 Task: Add Vevan Ched, Plant-Based Cheddar Cheese Slices to the cart.
Action: Mouse moved to (739, 260)
Screenshot: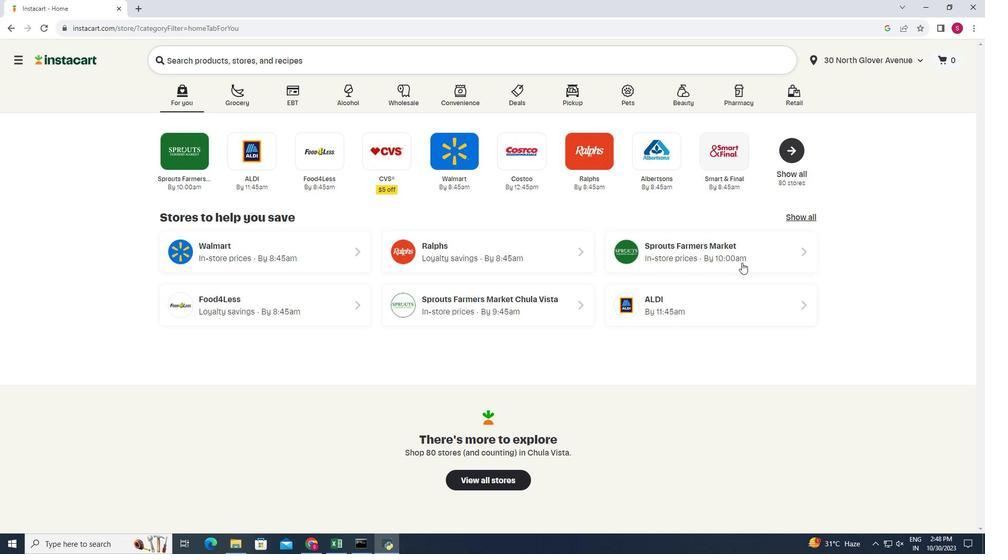 
Action: Mouse pressed left at (739, 260)
Screenshot: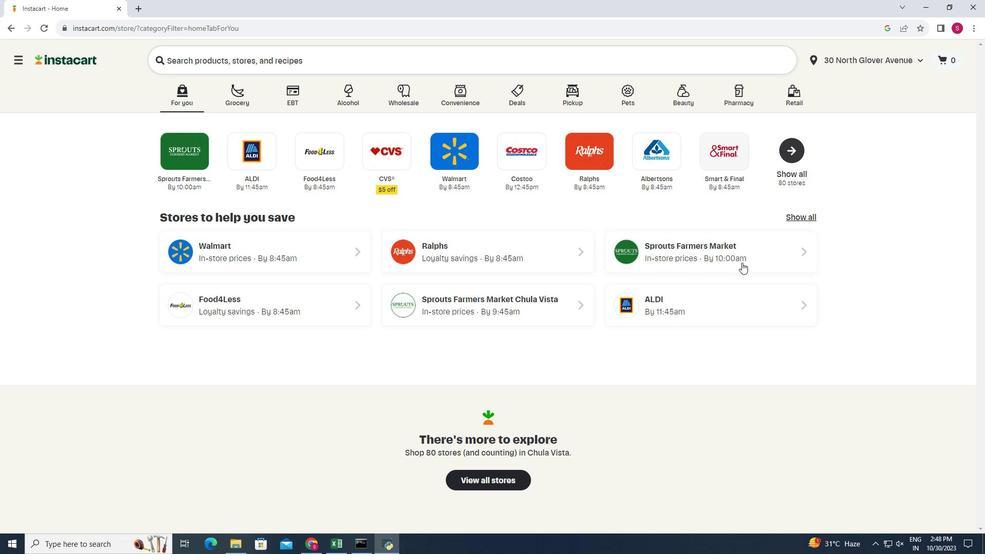 
Action: Mouse moved to (31, 448)
Screenshot: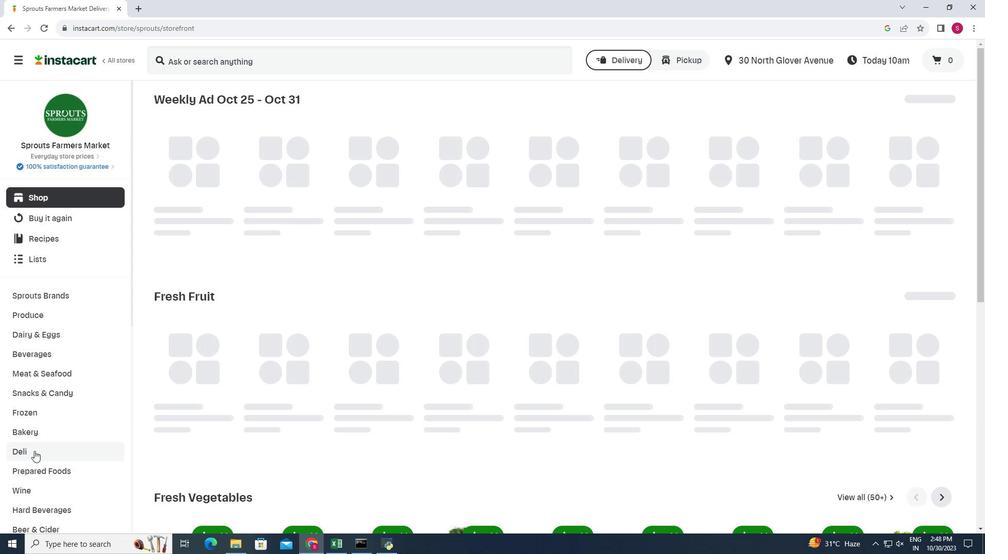 
Action: Mouse pressed left at (31, 448)
Screenshot: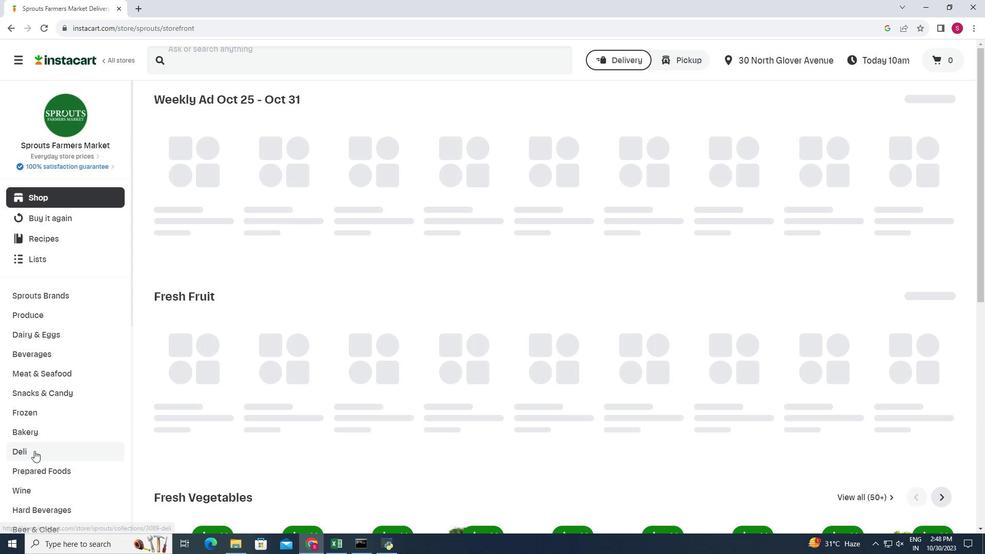 
Action: Mouse moved to (262, 258)
Screenshot: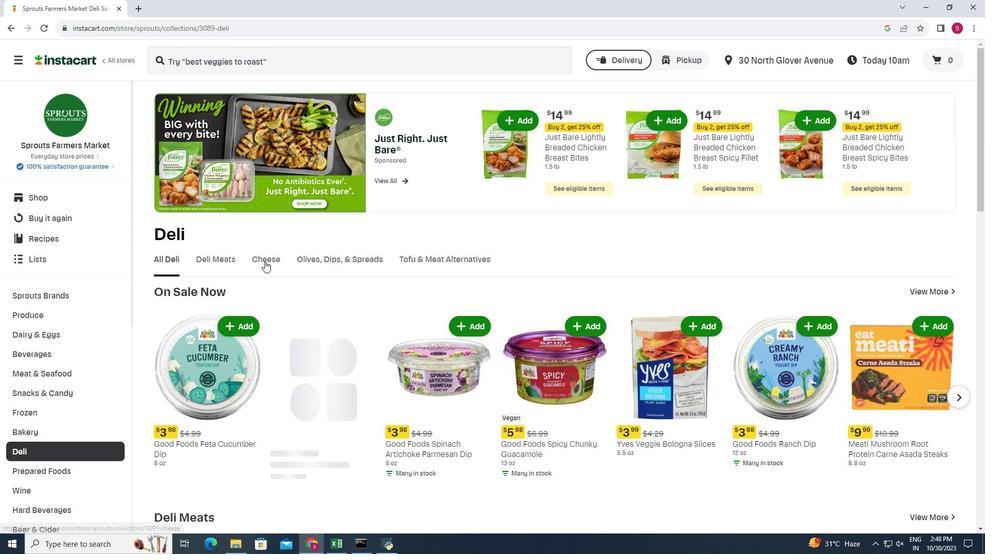 
Action: Mouse pressed left at (262, 258)
Screenshot: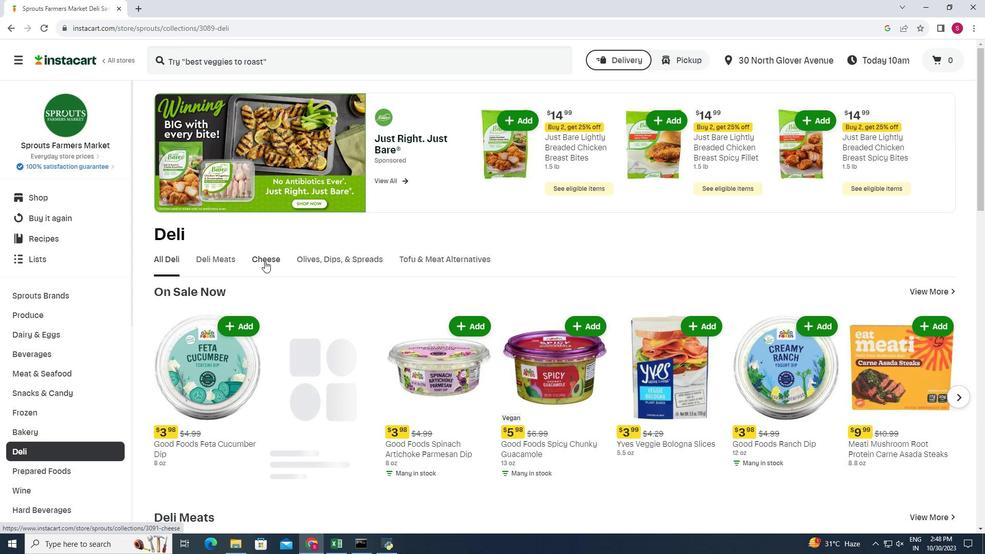 
Action: Mouse moved to (904, 281)
Screenshot: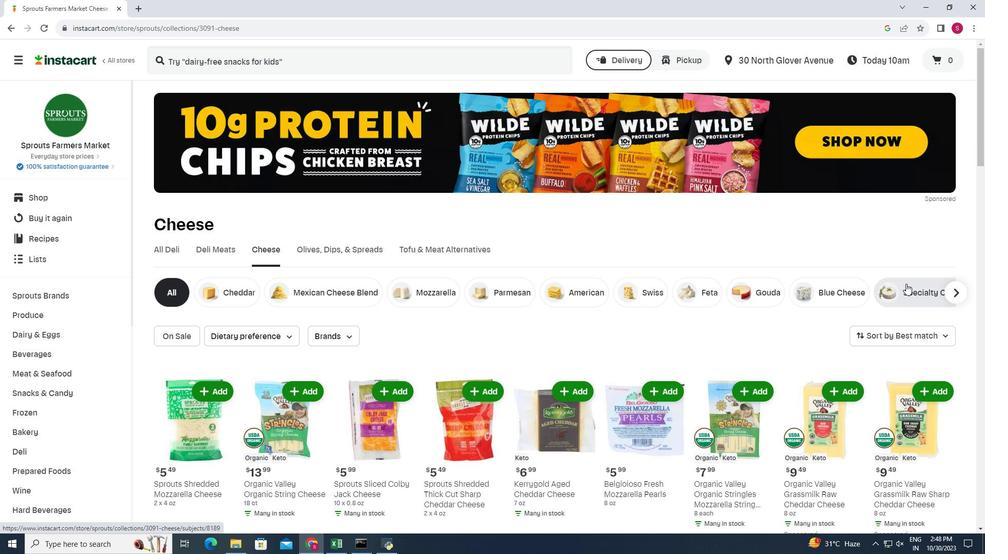 
Action: Mouse pressed left at (904, 281)
Screenshot: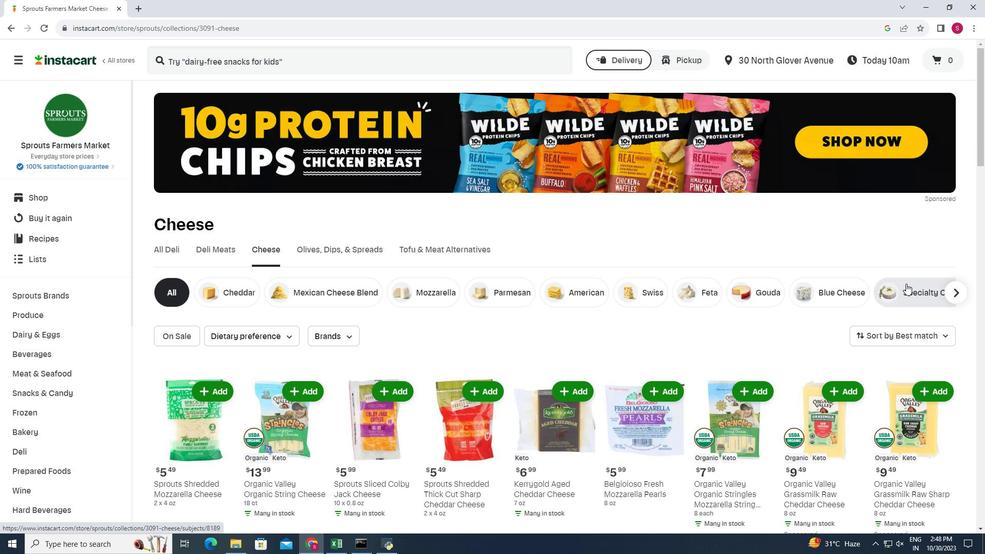 
Action: Mouse moved to (749, 370)
Screenshot: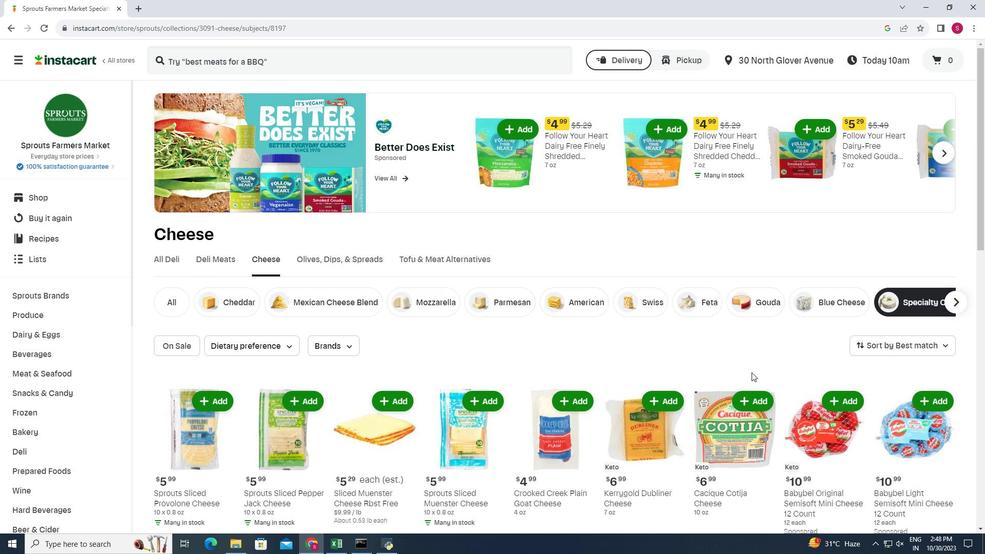 
Action: Mouse scrolled (749, 369) with delta (0, 0)
Screenshot: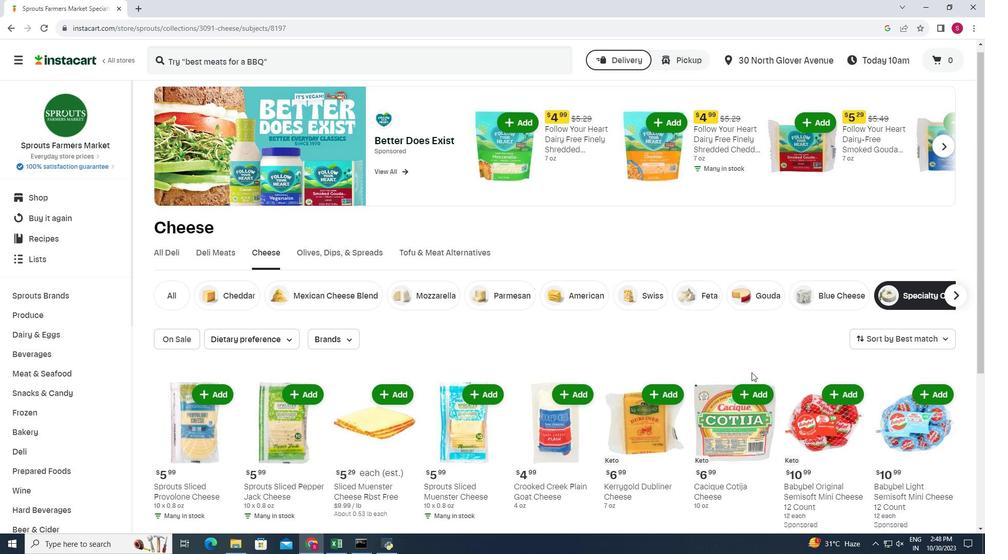 
Action: Mouse scrolled (749, 369) with delta (0, 0)
Screenshot: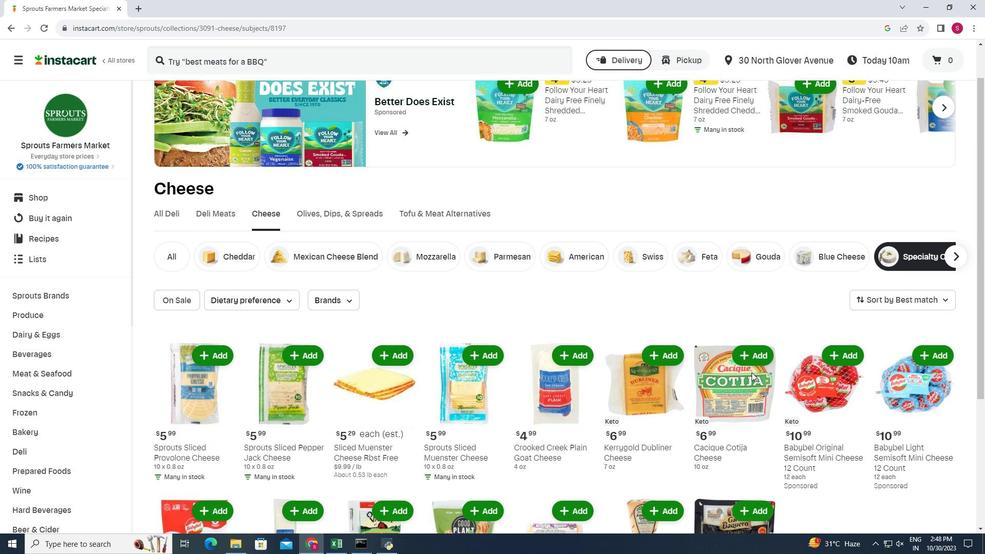 
Action: Mouse scrolled (749, 369) with delta (0, 0)
Screenshot: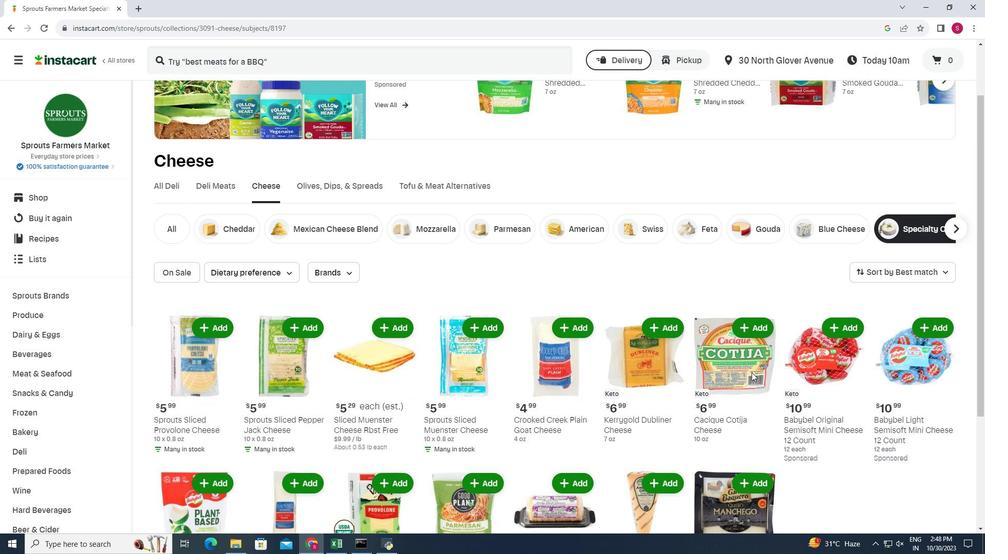 
Action: Mouse moved to (916, 344)
Screenshot: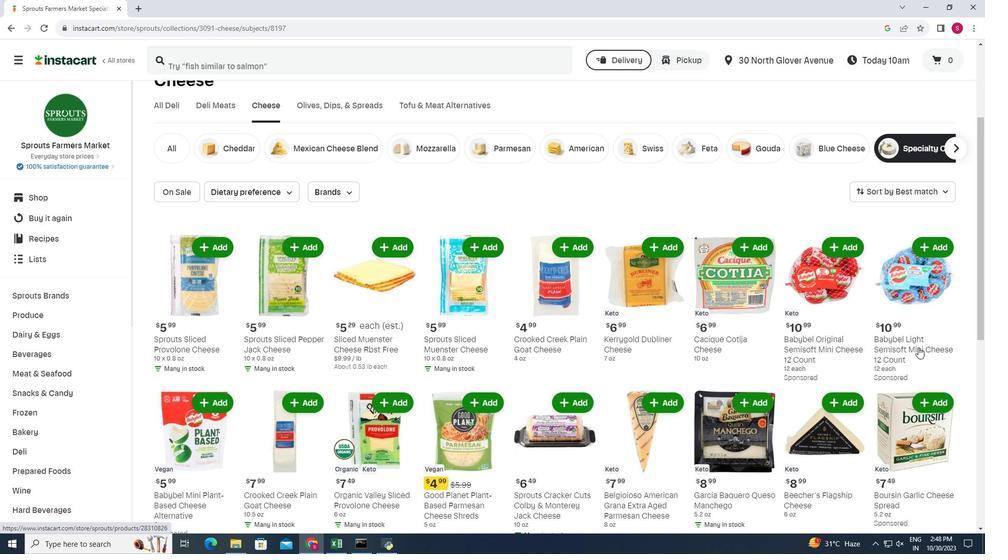 
Action: Mouse scrolled (916, 344) with delta (0, 0)
Screenshot: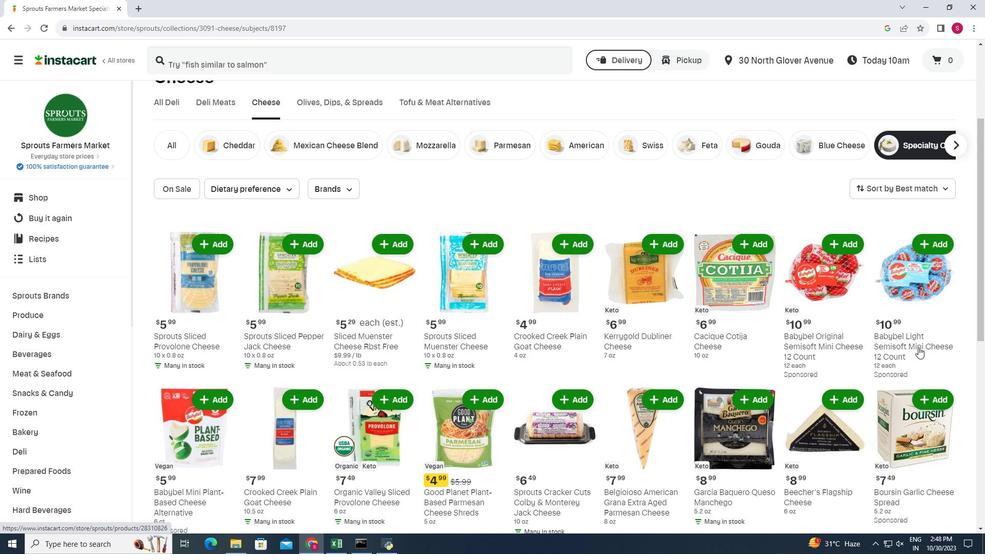 
Action: Mouse scrolled (916, 344) with delta (0, 0)
Screenshot: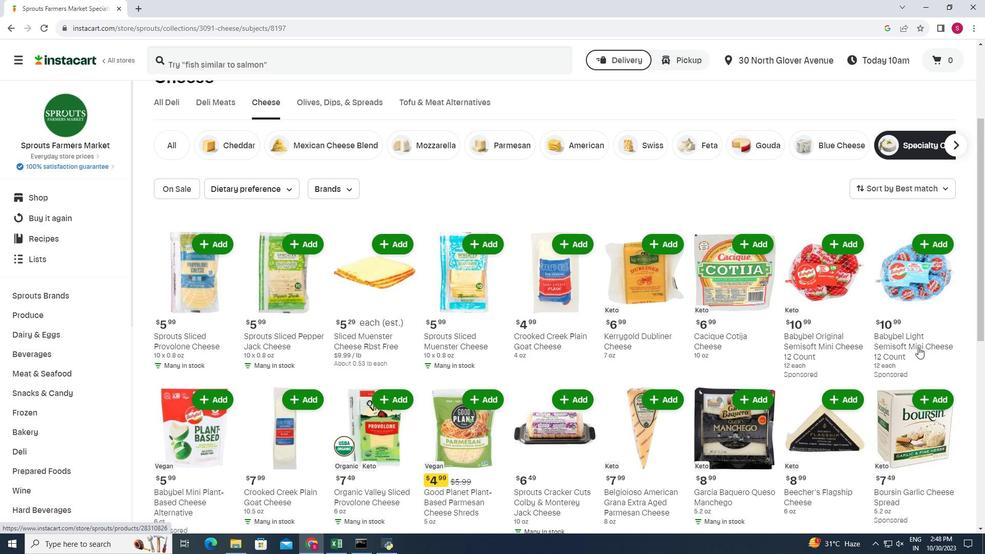 
Action: Mouse scrolled (916, 344) with delta (0, 0)
Screenshot: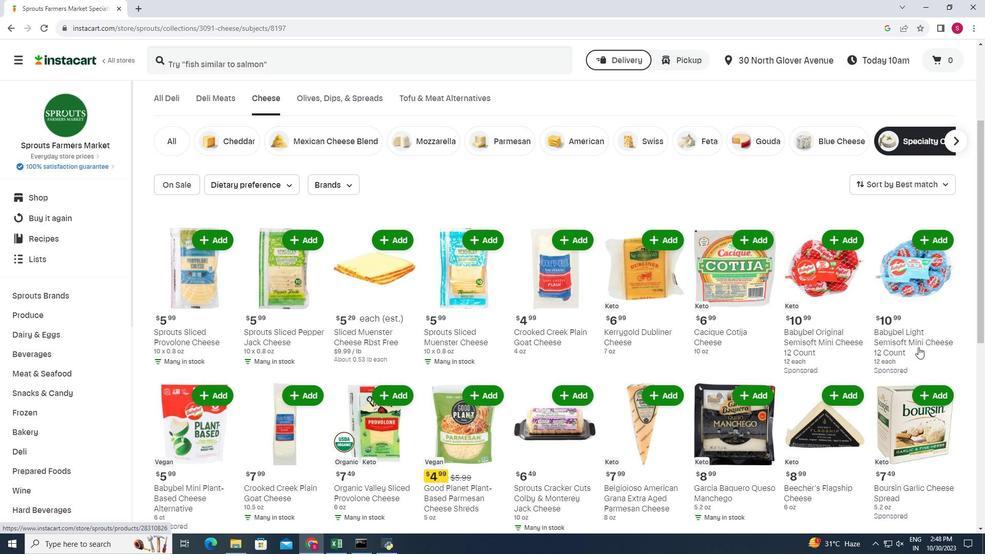 
Action: Mouse moved to (194, 329)
Screenshot: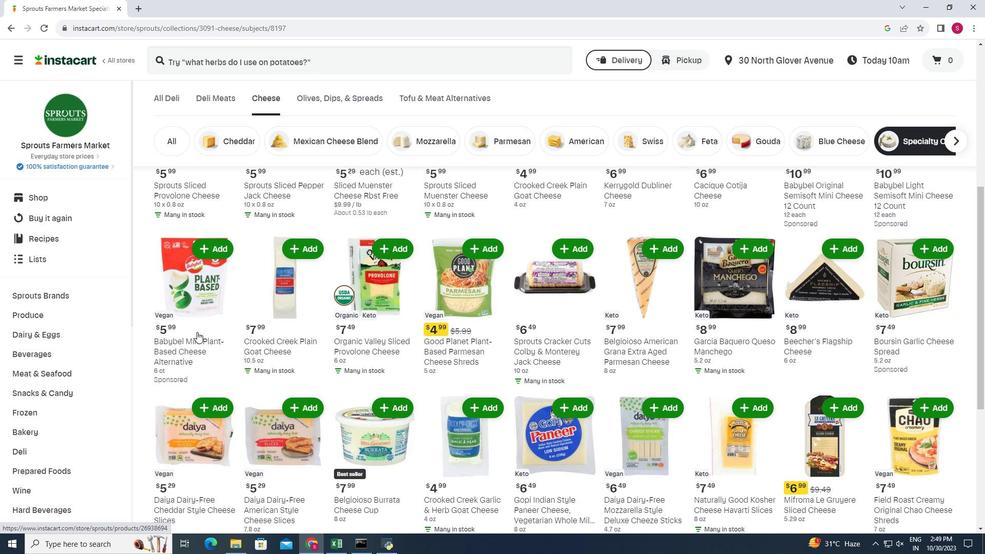 
Action: Mouse scrolled (194, 329) with delta (0, 0)
Screenshot: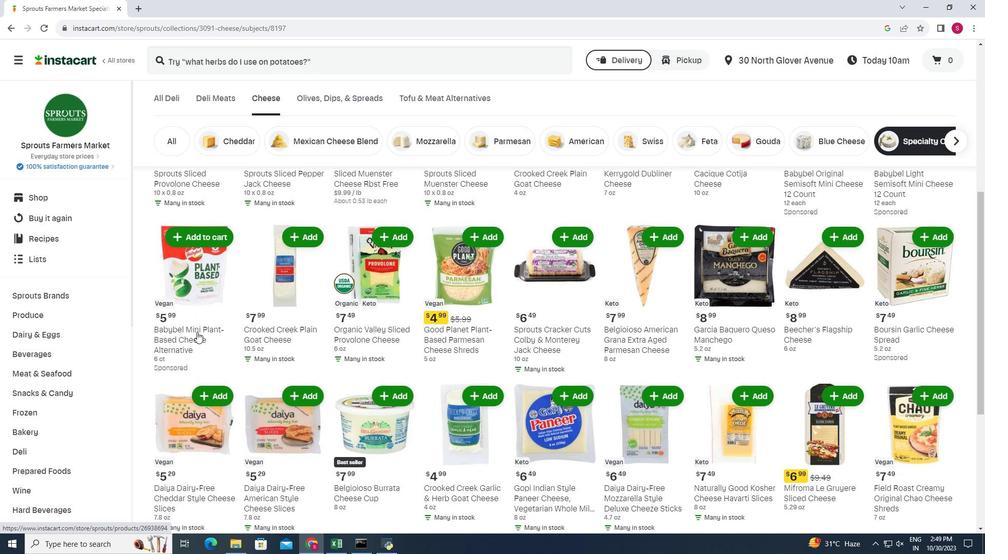 
Action: Mouse scrolled (194, 329) with delta (0, 0)
Screenshot: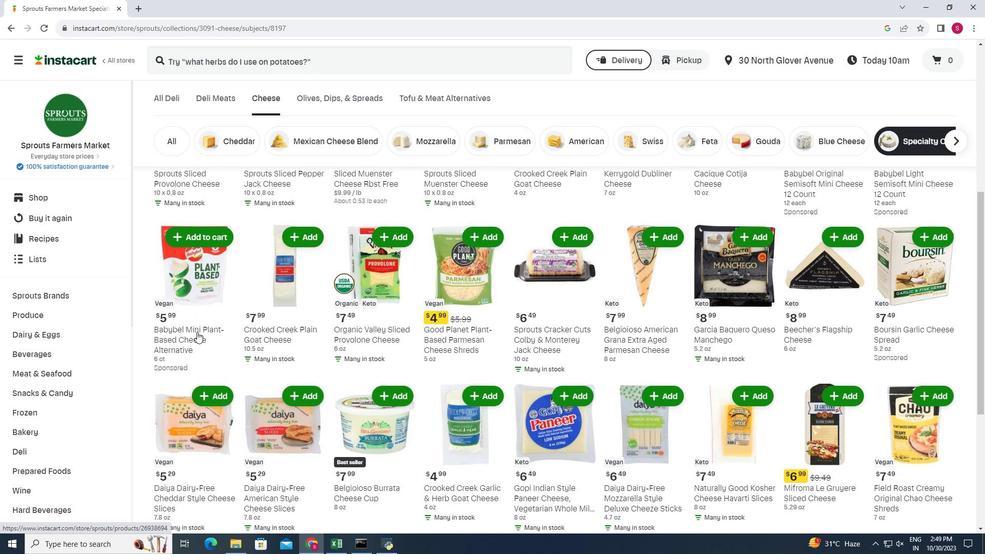 
Action: Mouse scrolled (194, 329) with delta (0, 0)
Screenshot: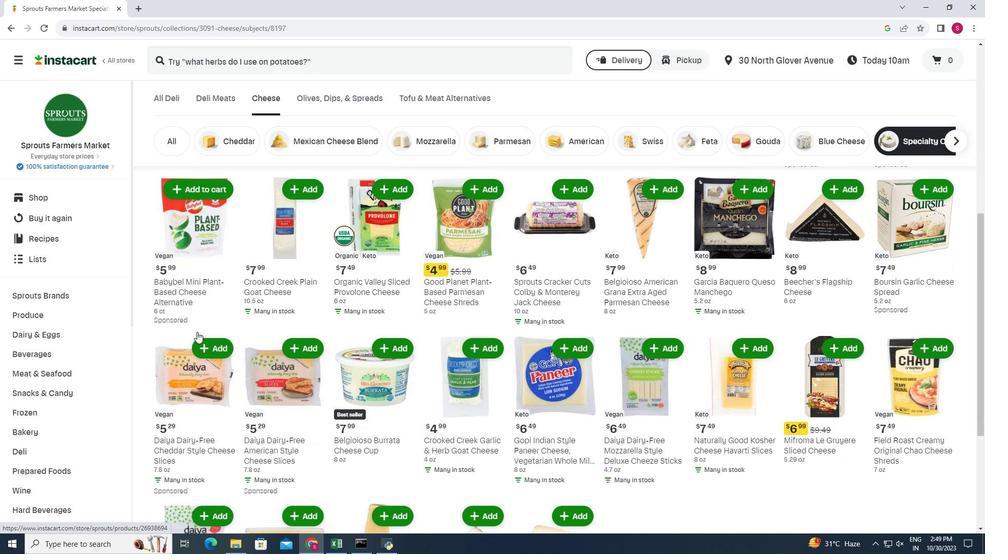 
Action: Mouse moved to (915, 355)
Screenshot: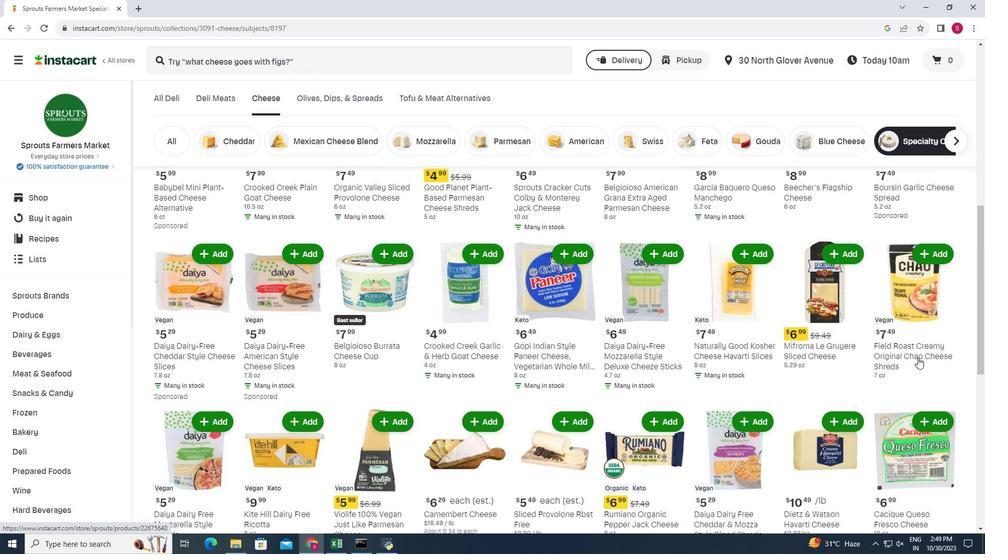 
Action: Mouse scrolled (915, 354) with delta (0, 0)
Screenshot: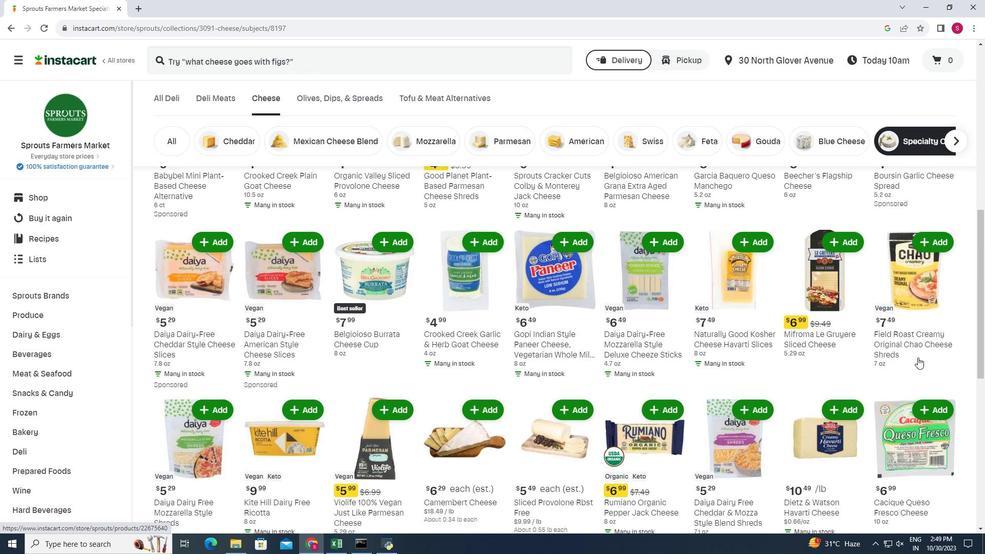 
Action: Mouse moved to (915, 355)
Screenshot: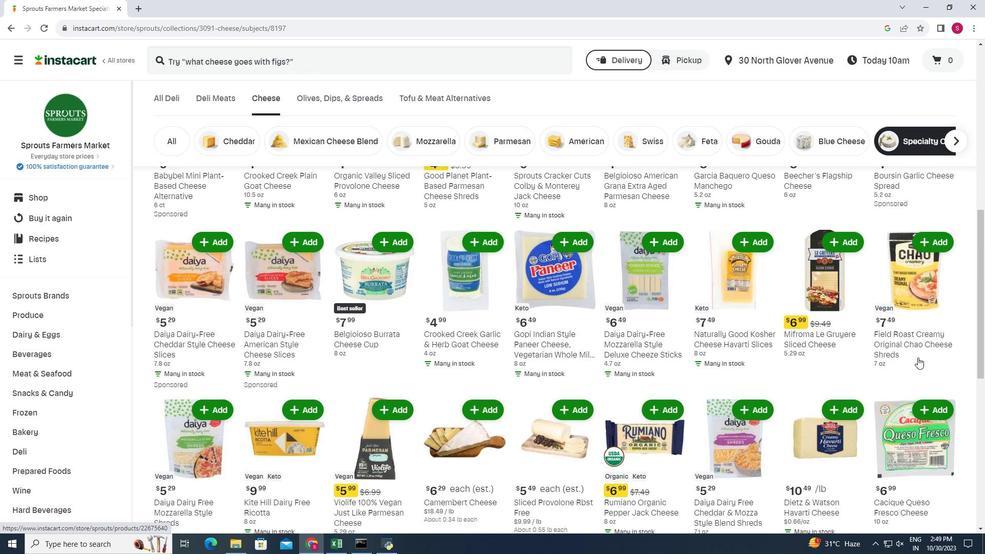 
Action: Mouse scrolled (915, 354) with delta (0, 0)
Screenshot: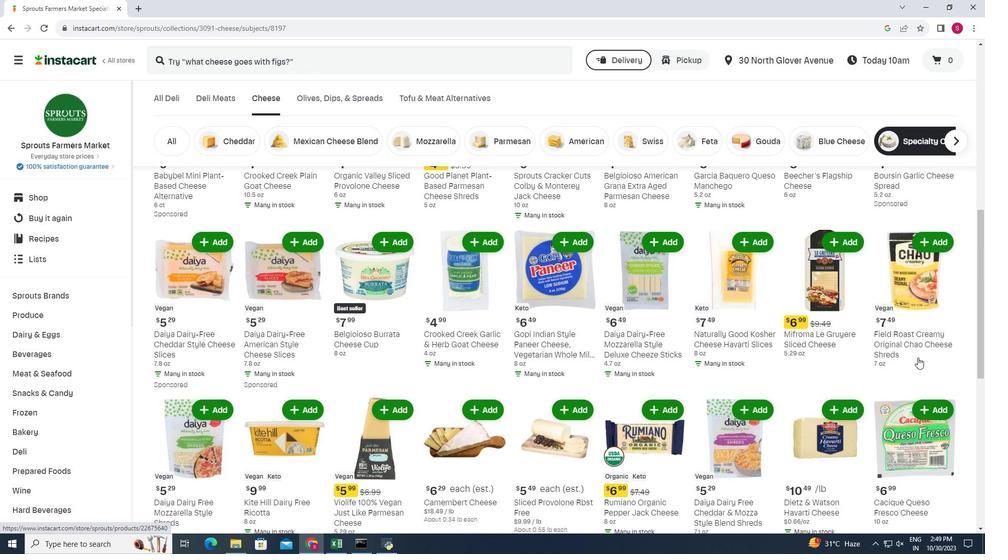 
Action: Mouse moved to (196, 388)
Screenshot: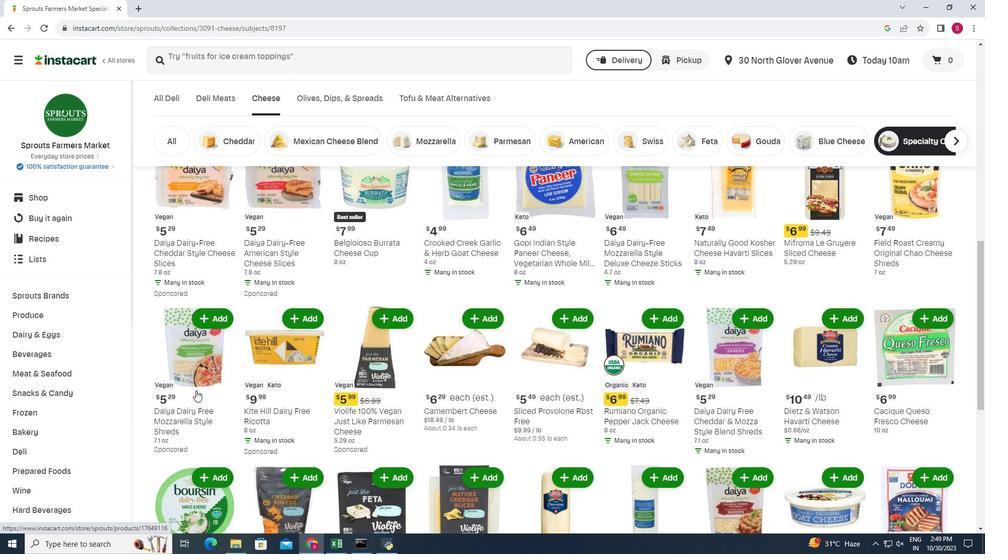 
Action: Mouse scrolled (196, 387) with delta (0, 0)
Screenshot: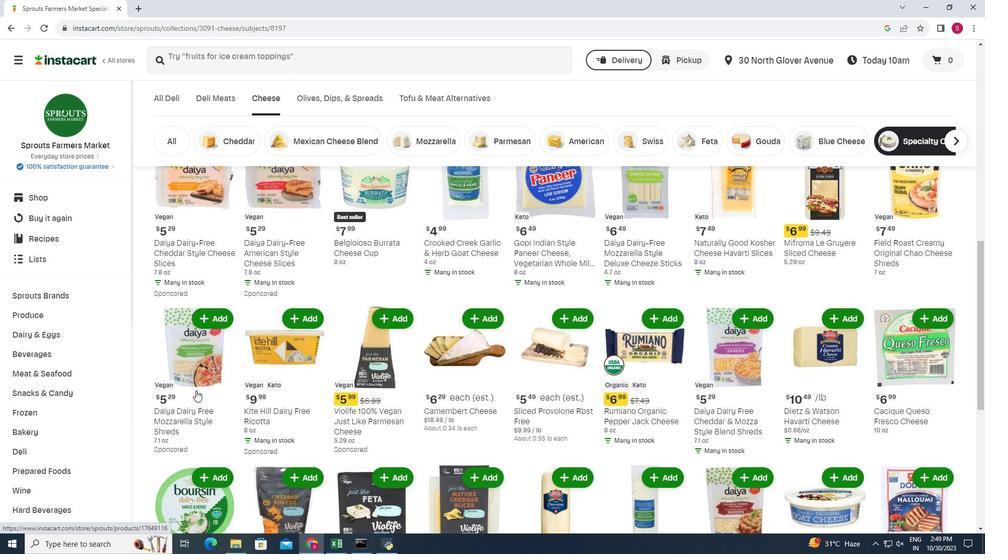 
Action: Mouse moved to (193, 388)
Screenshot: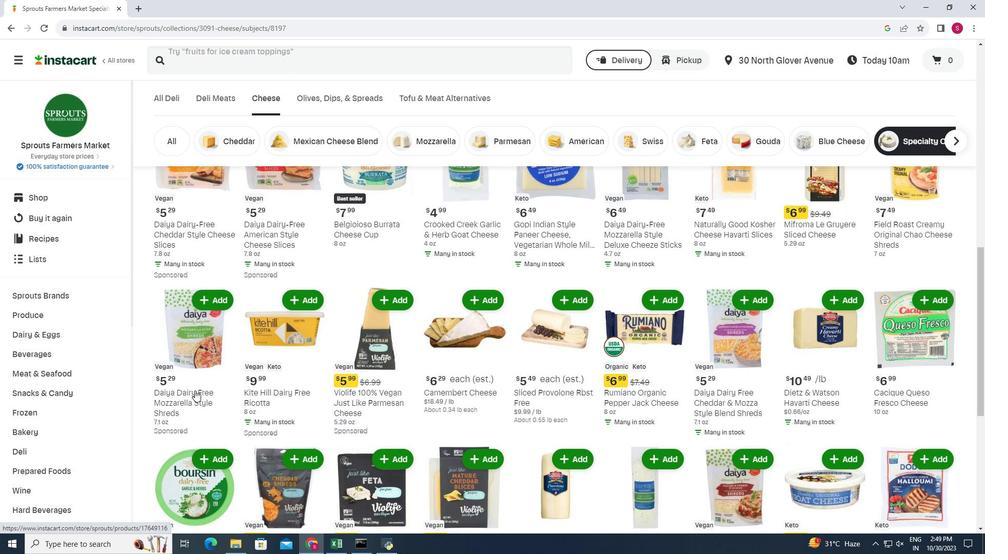 
Action: Mouse scrolled (193, 387) with delta (0, 0)
Screenshot: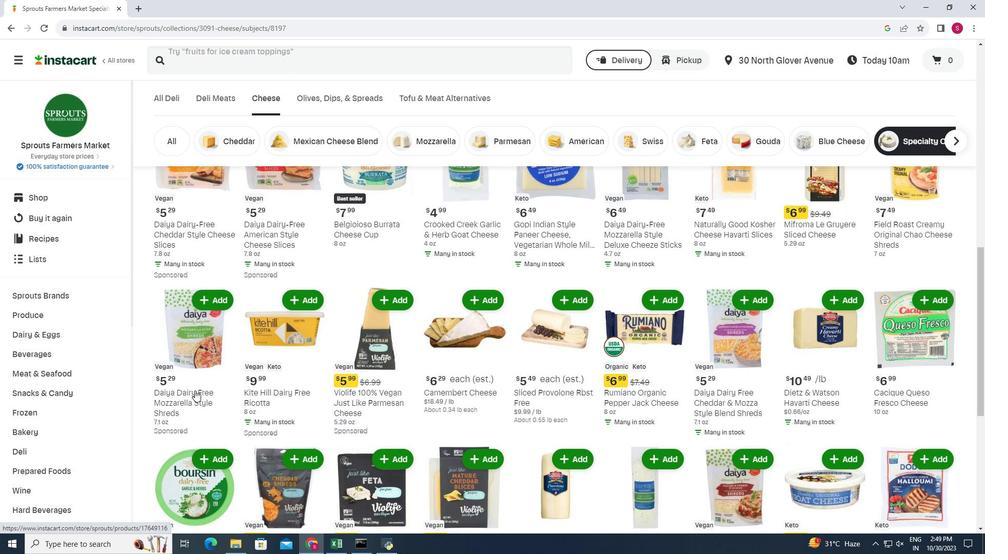
Action: Mouse moved to (192, 388)
Screenshot: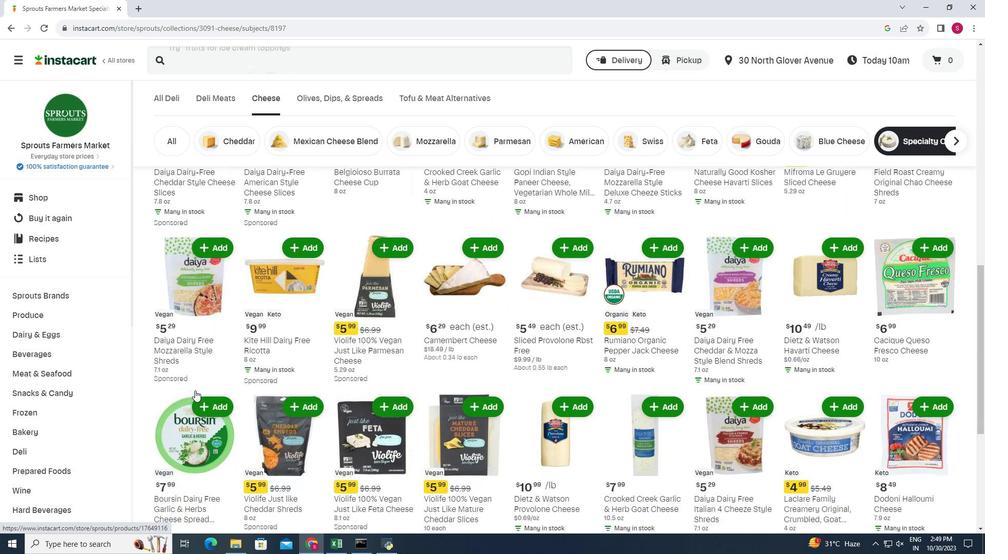 
Action: Mouse scrolled (192, 387) with delta (0, 0)
Screenshot: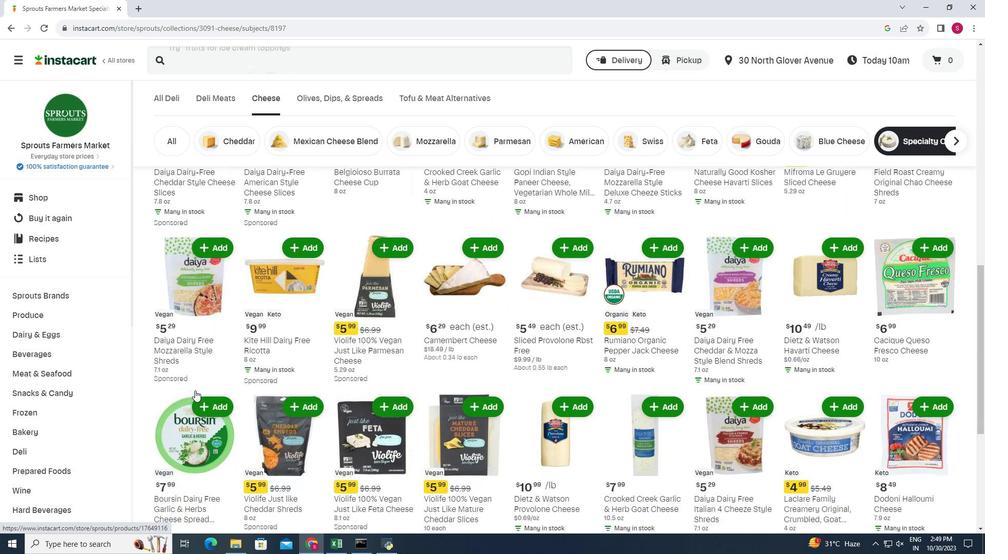 
Action: Mouse scrolled (192, 387) with delta (0, 0)
Screenshot: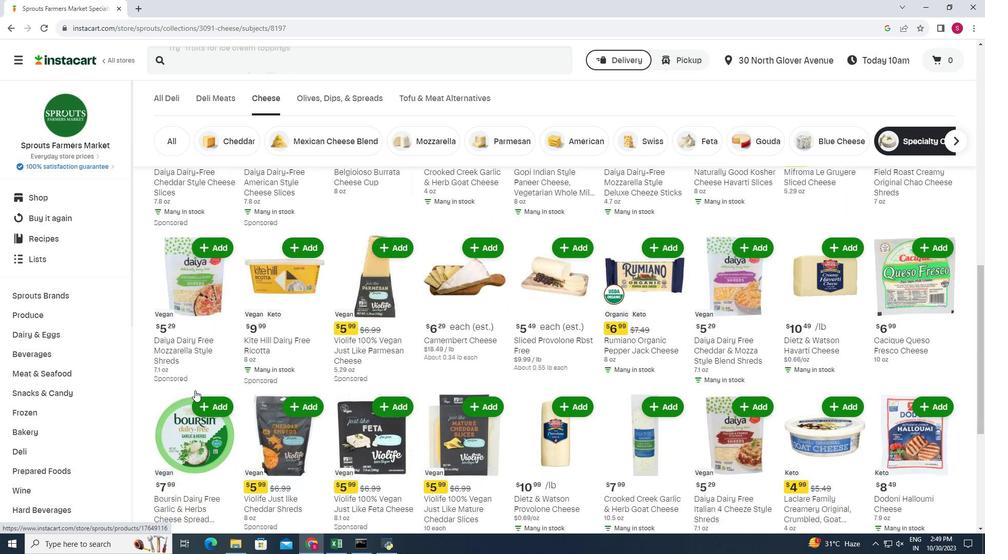 
Action: Mouse moved to (865, 372)
Screenshot: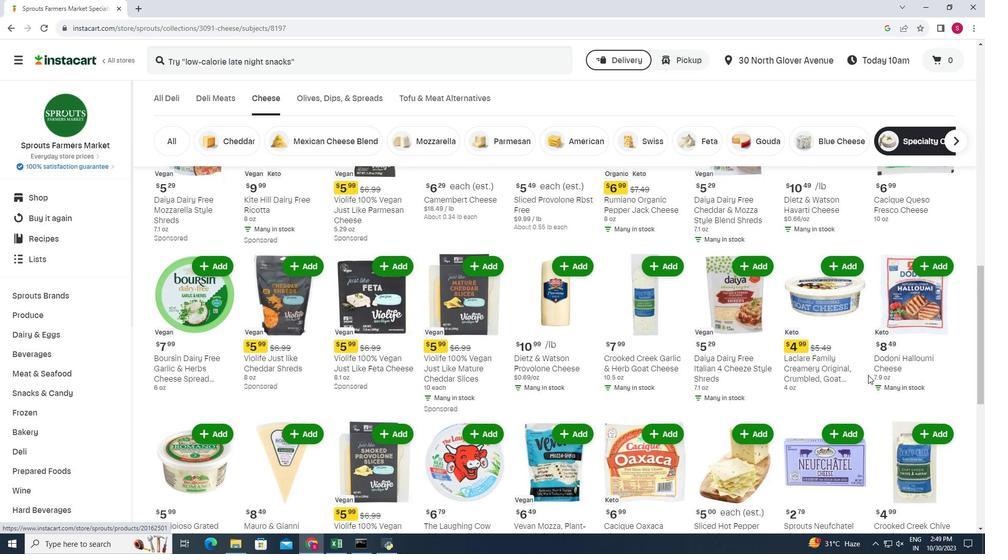 
Action: Mouse scrolled (865, 372) with delta (0, 0)
Screenshot: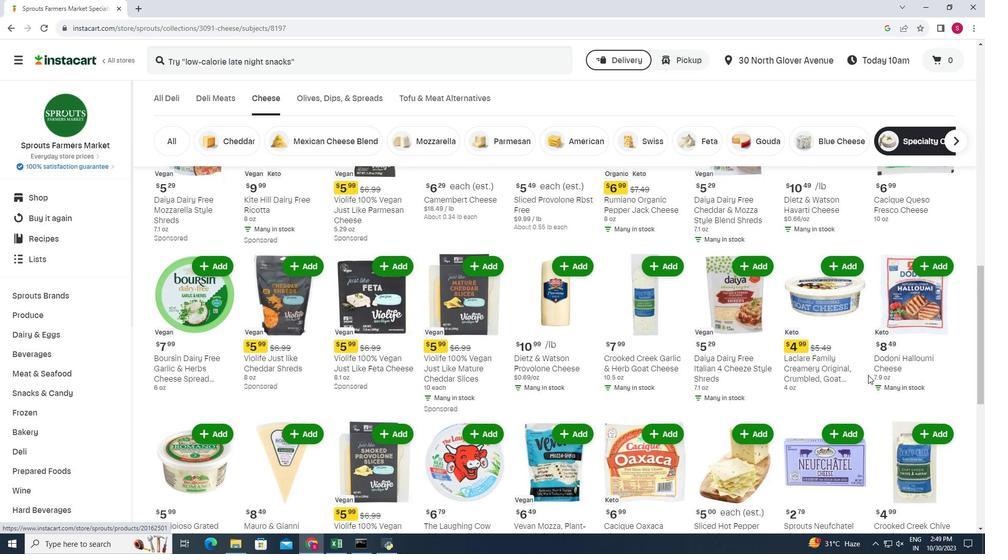 
Action: Mouse moved to (208, 437)
Screenshot: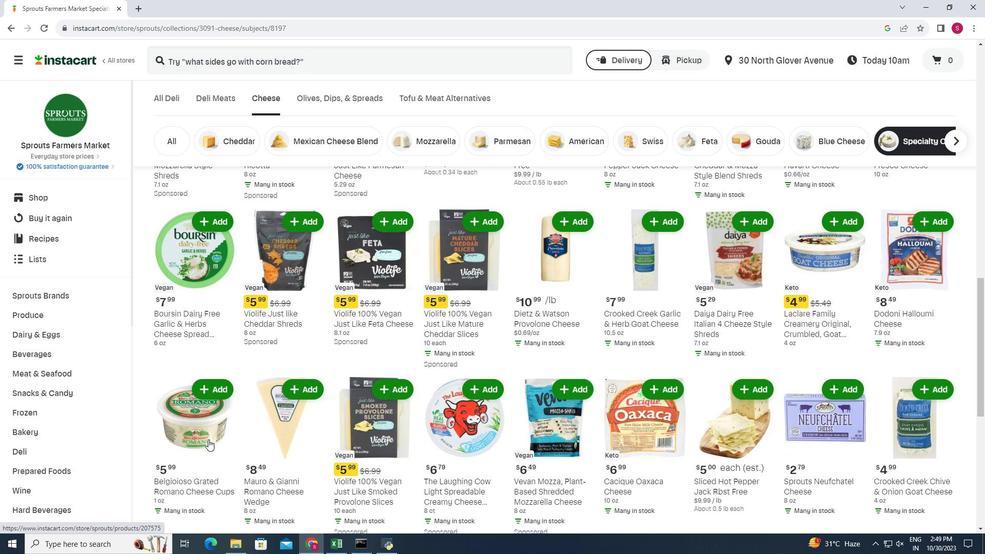 
Action: Mouse scrolled (208, 436) with delta (0, 0)
Screenshot: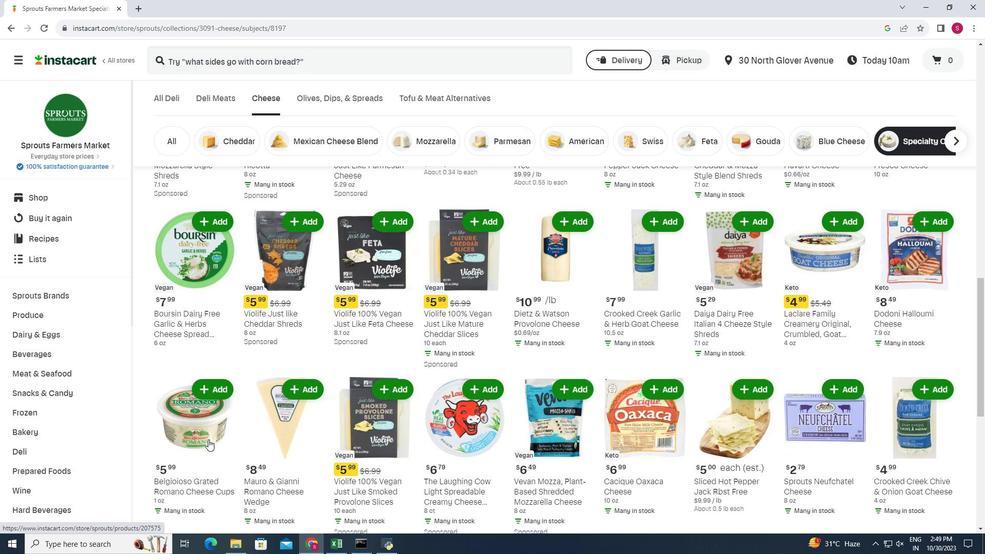 
Action: Mouse moved to (201, 435)
Screenshot: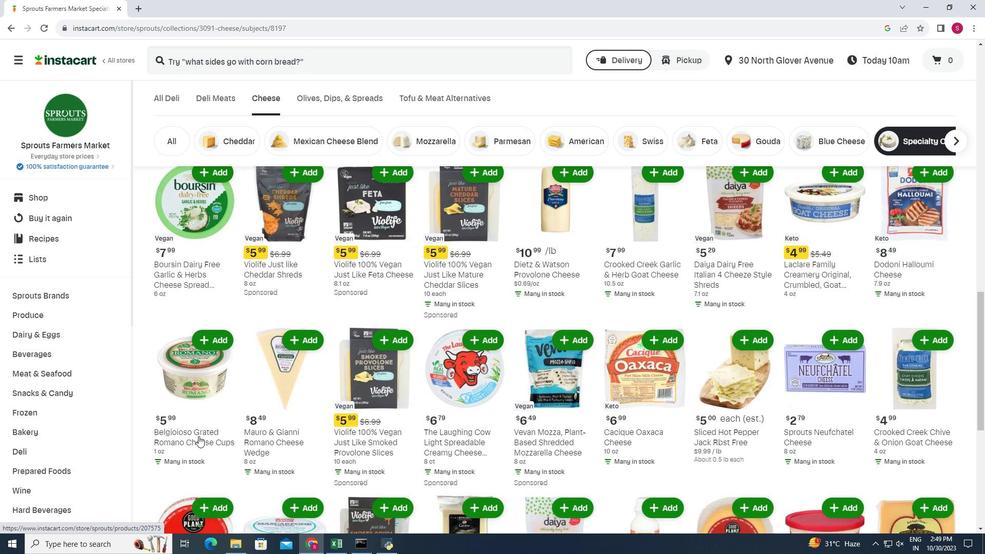 
Action: Mouse scrolled (201, 435) with delta (0, 0)
Screenshot: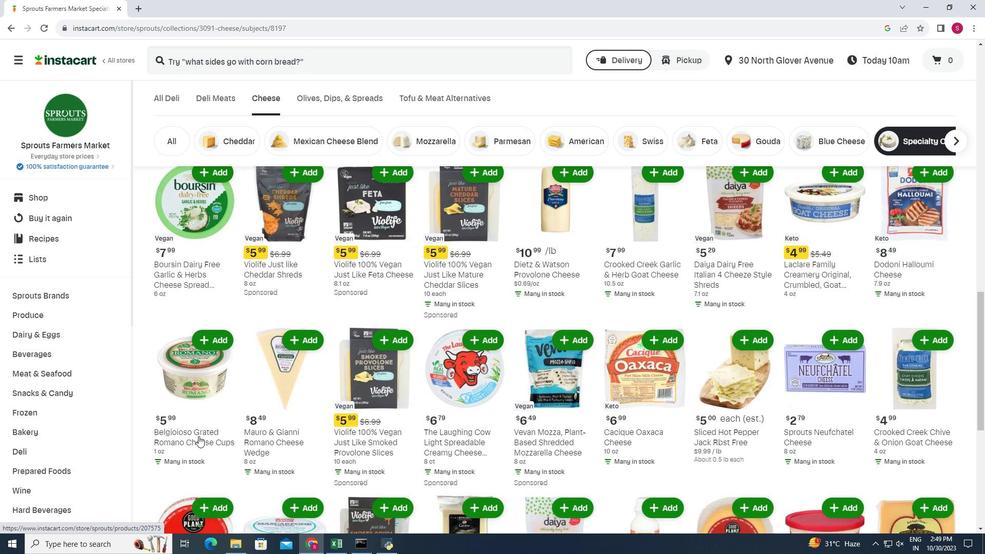 
Action: Mouse moved to (198, 434)
Screenshot: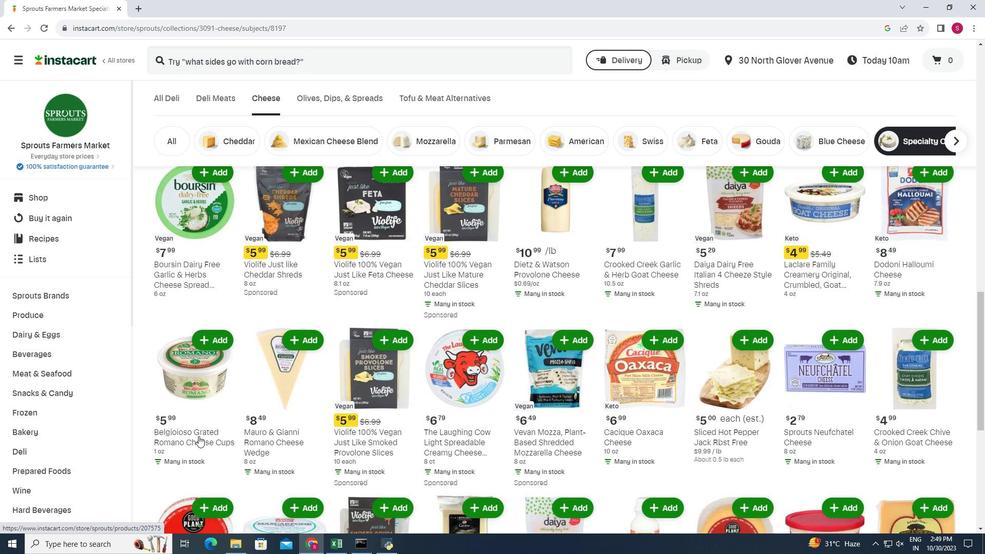 
Action: Mouse scrolled (198, 433) with delta (0, 0)
Screenshot: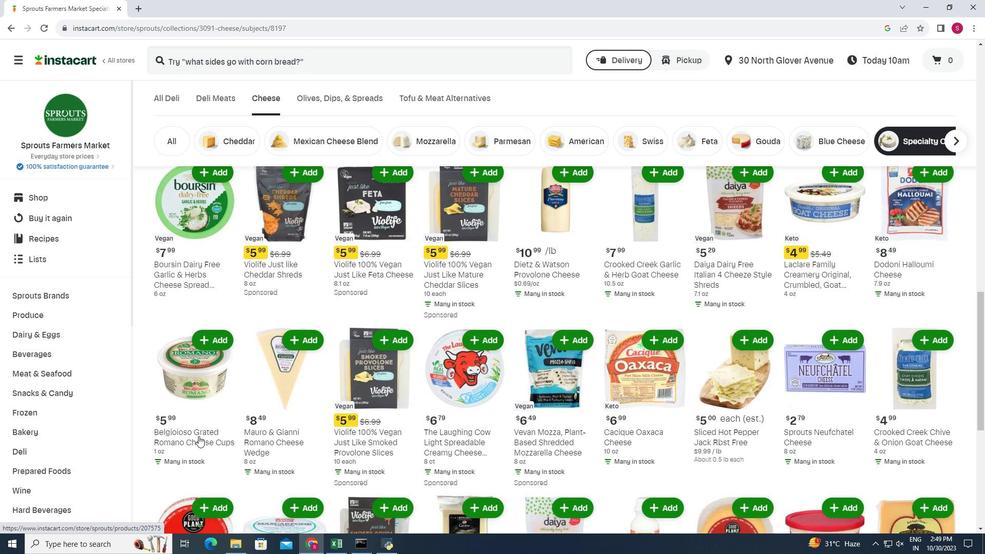 
Action: Mouse moved to (196, 433)
Screenshot: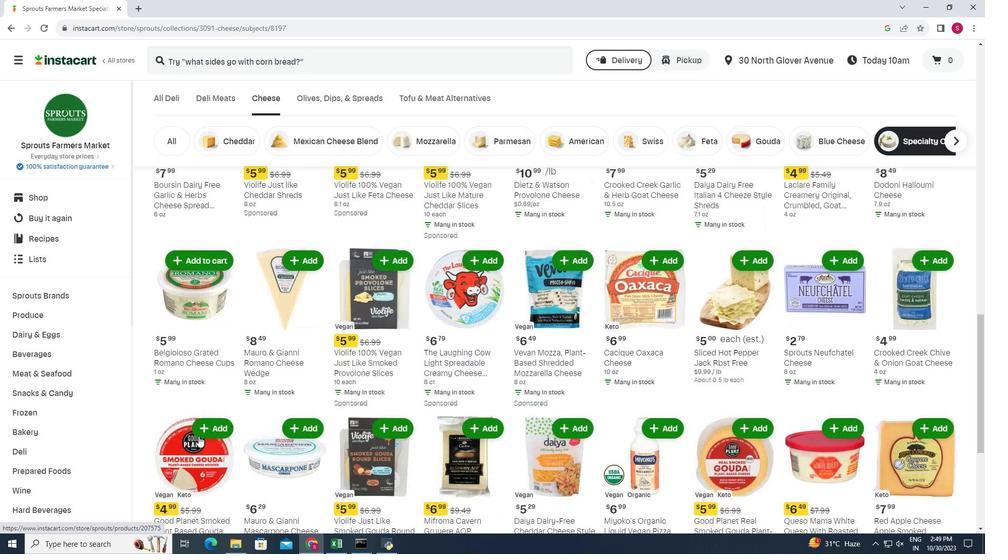 
Action: Mouse scrolled (196, 433) with delta (0, 0)
Screenshot: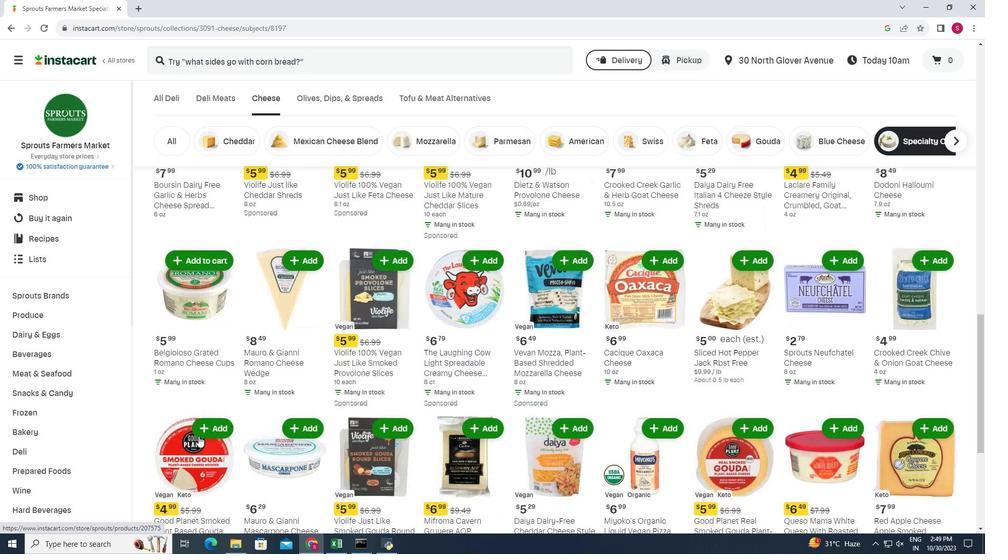 
Action: Mouse moved to (945, 418)
Screenshot: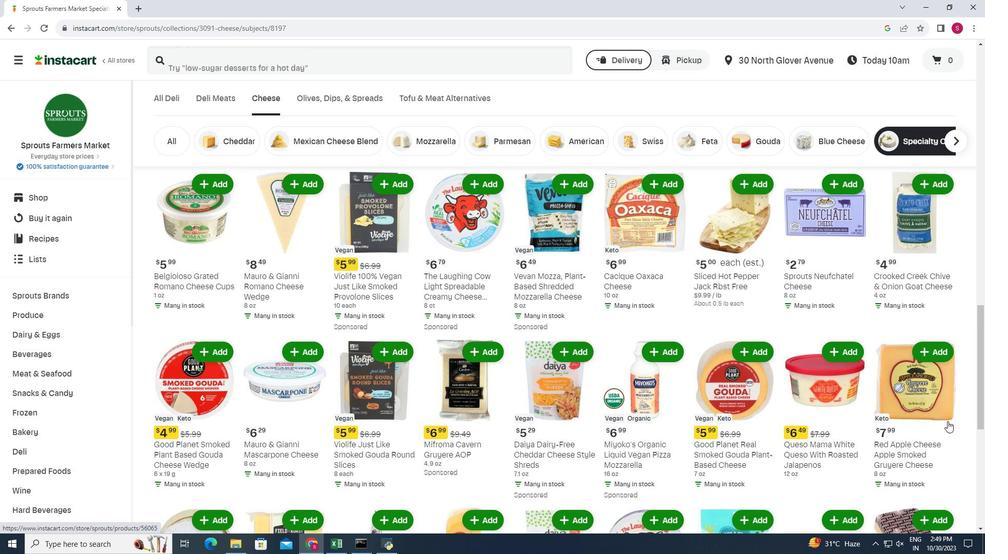 
Action: Mouse scrolled (945, 418) with delta (0, 0)
Screenshot: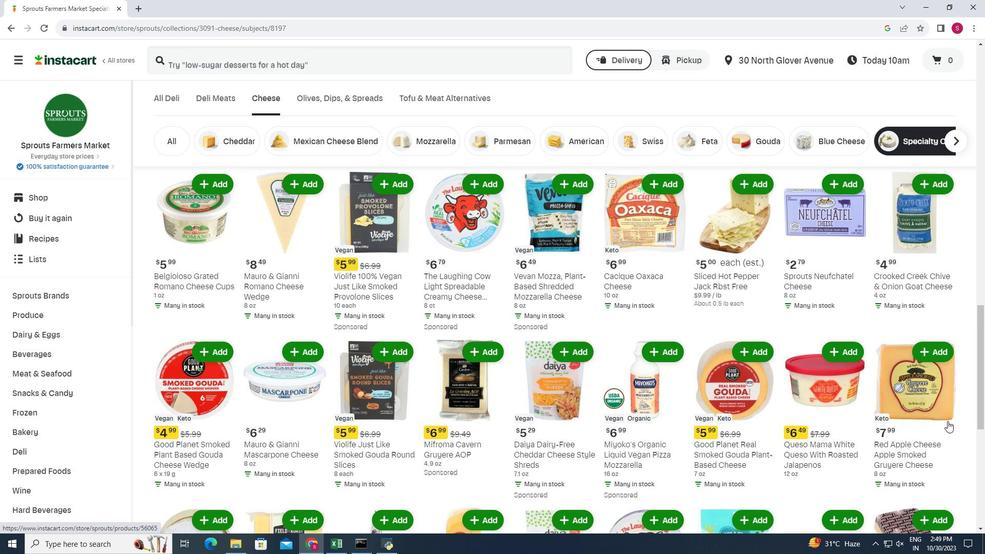 
Action: Mouse scrolled (945, 418) with delta (0, 0)
Screenshot: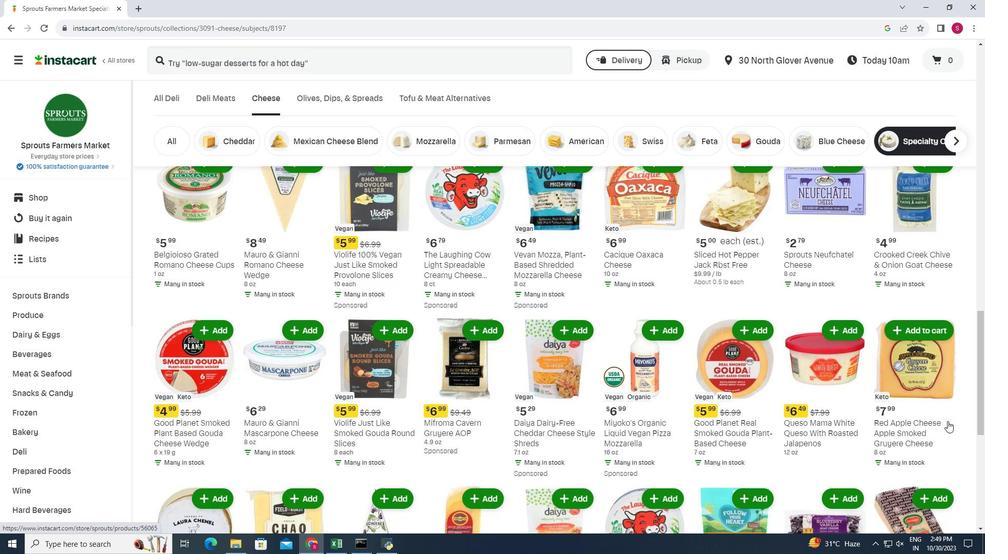 
Action: Mouse scrolled (945, 418) with delta (0, 0)
Screenshot: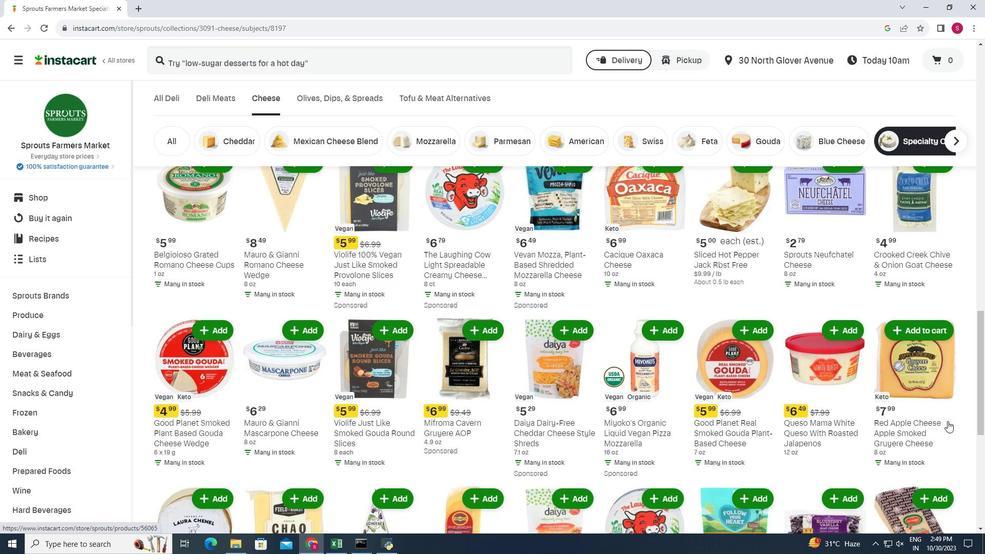 
Action: Mouse moved to (190, 425)
Screenshot: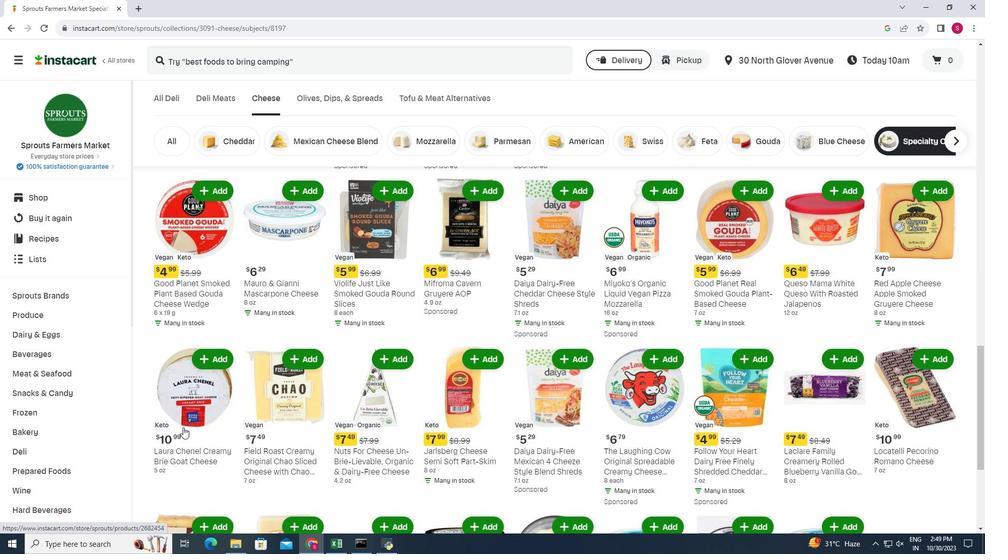 
Action: Mouse scrolled (190, 424) with delta (0, 0)
Screenshot: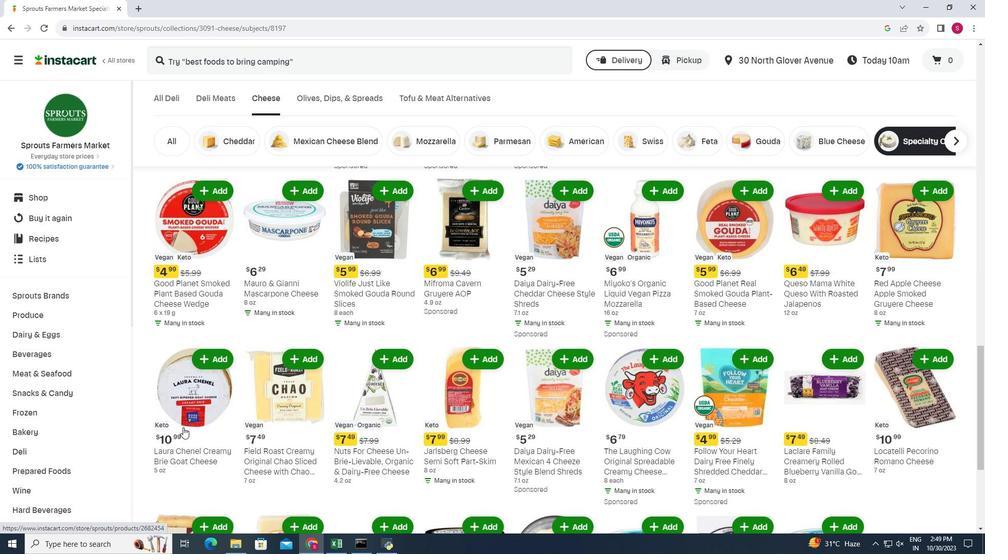 
Action: Mouse moved to (181, 425)
Screenshot: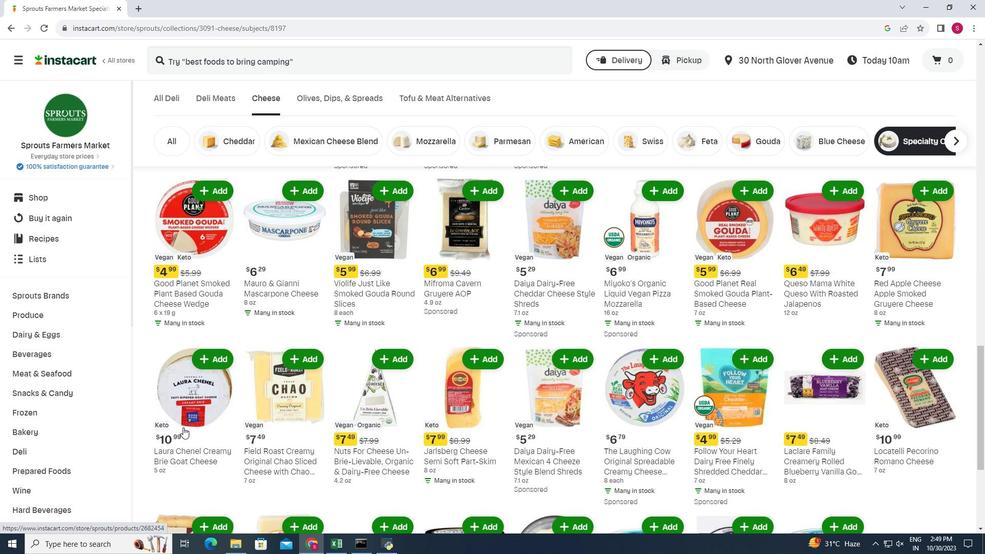 
Action: Mouse scrolled (181, 424) with delta (0, 0)
Screenshot: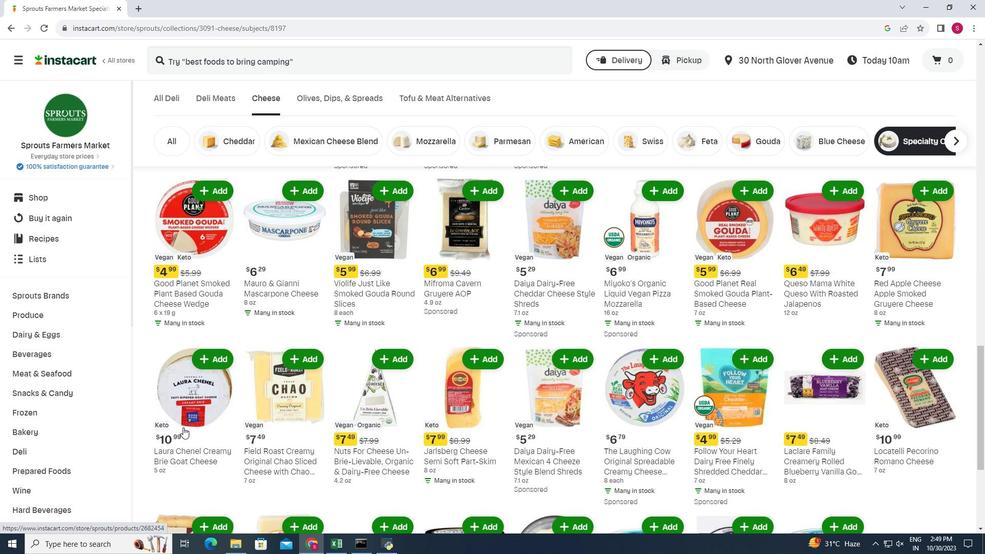 
Action: Mouse moved to (180, 425)
Screenshot: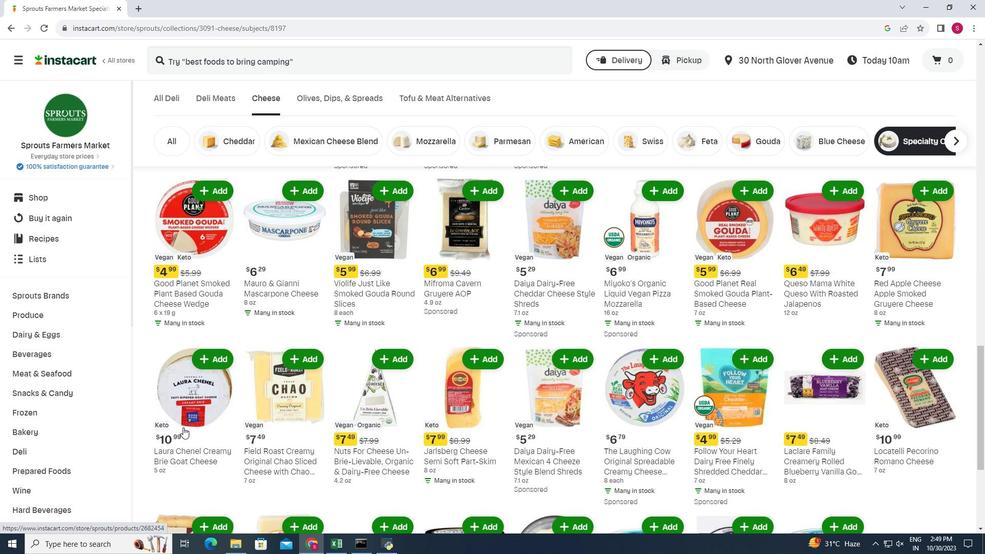 
Action: Mouse scrolled (180, 424) with delta (0, 0)
Screenshot: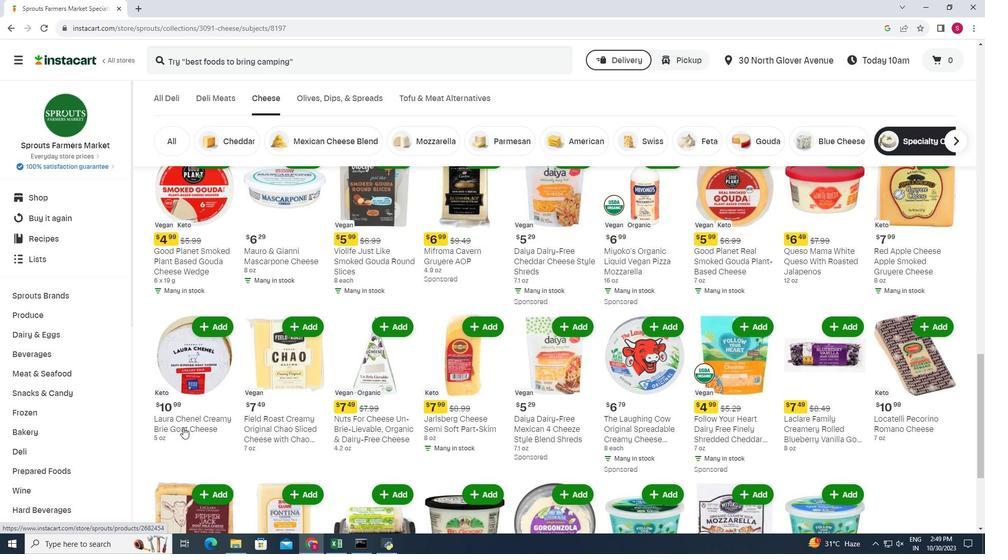 
Action: Mouse scrolled (180, 424) with delta (0, 0)
Screenshot: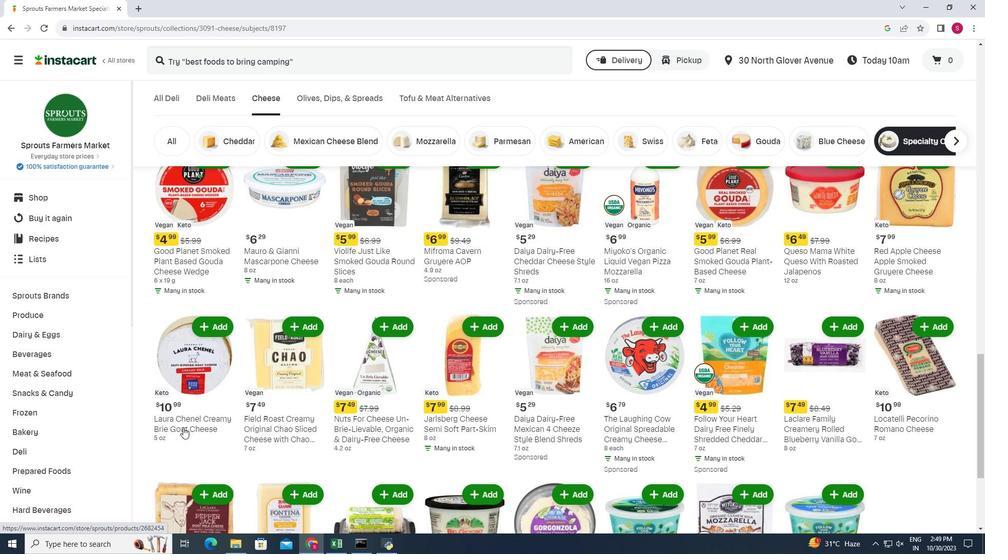 
Action: Mouse moved to (901, 431)
Screenshot: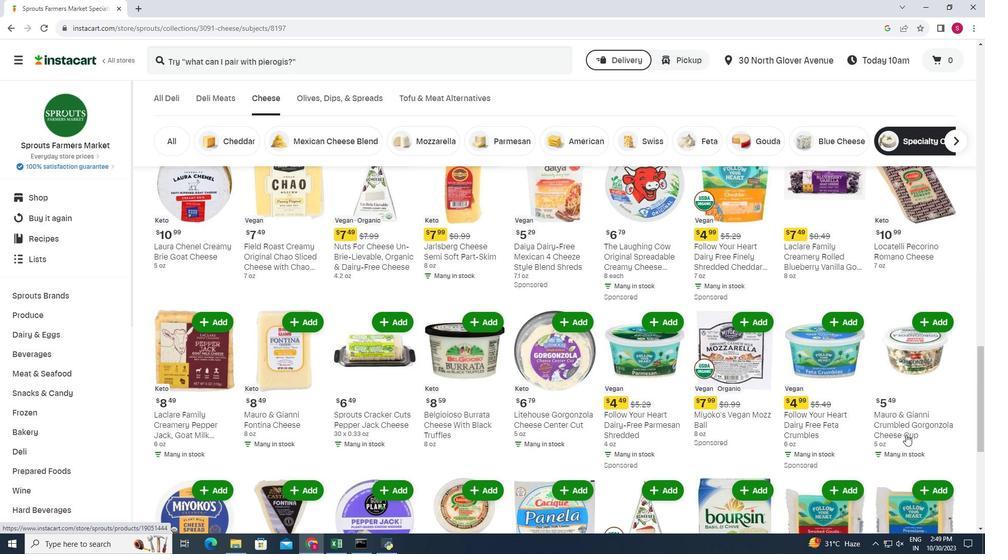 
Action: Mouse scrolled (901, 430) with delta (0, 0)
Screenshot: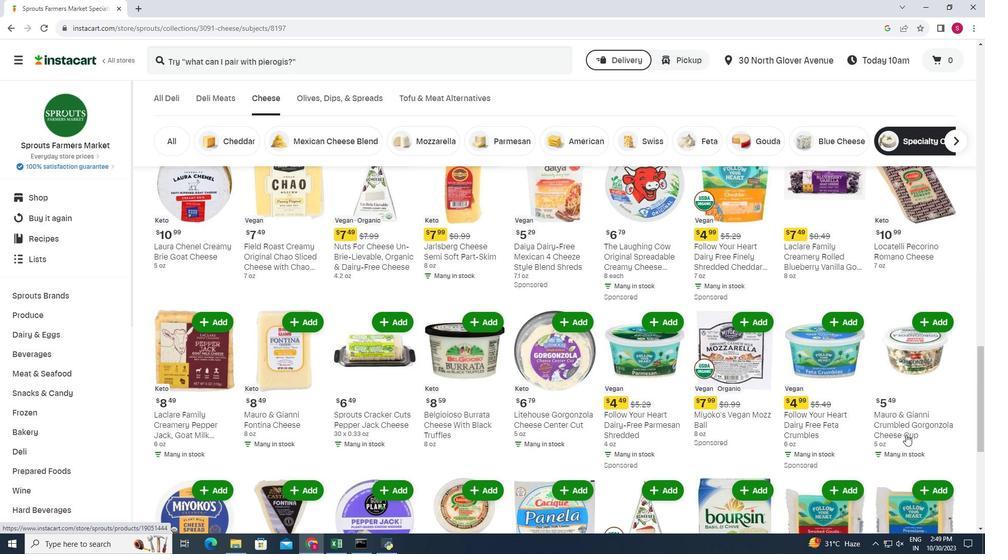 
Action: Mouse moved to (904, 432)
Screenshot: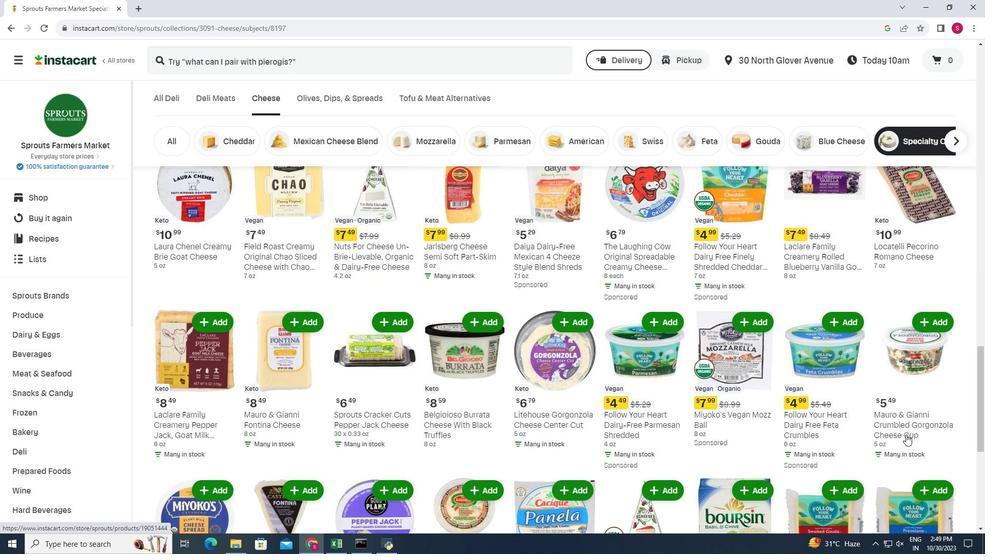 
Action: Mouse scrolled (904, 431) with delta (0, 0)
Screenshot: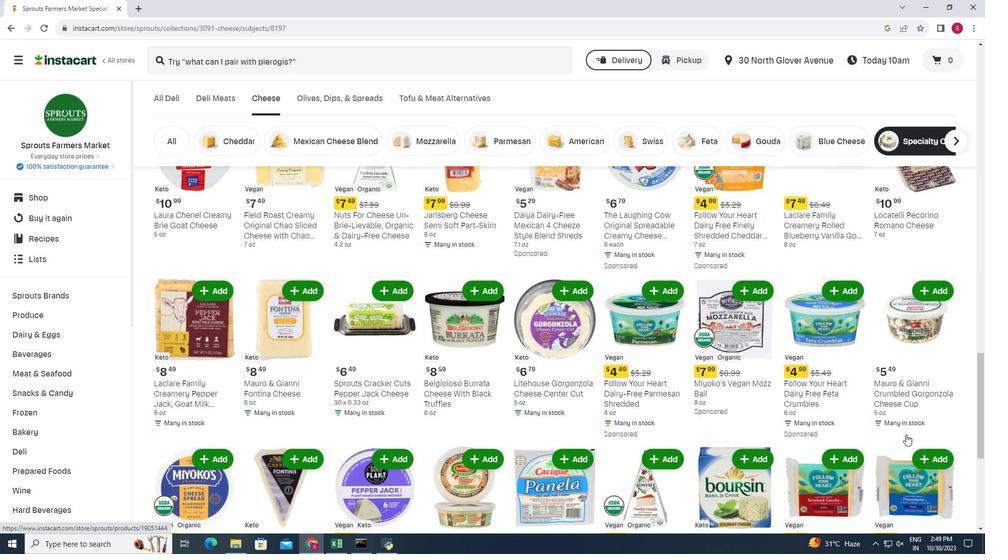 
Action: Mouse scrolled (904, 431) with delta (0, 0)
Screenshot: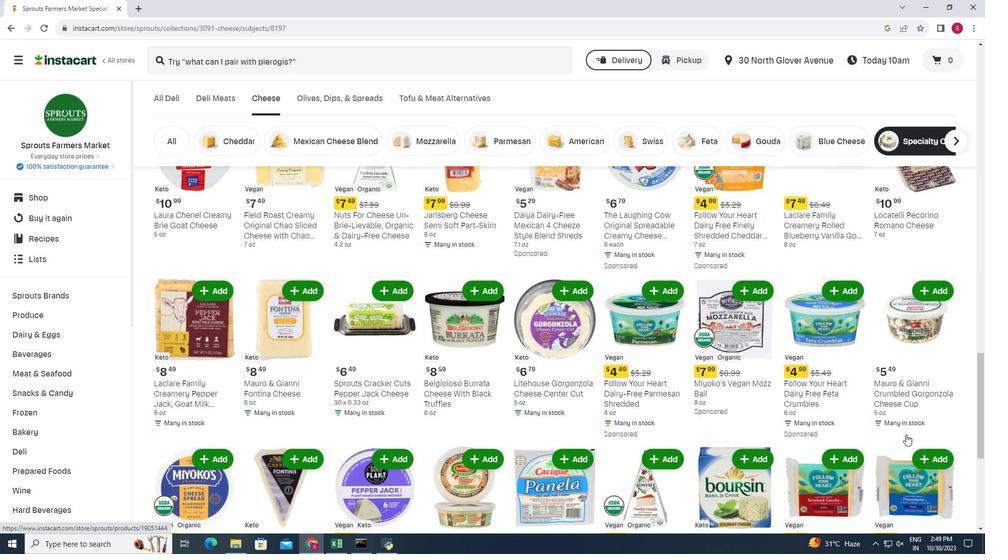 
Action: Mouse moved to (904, 432)
Screenshot: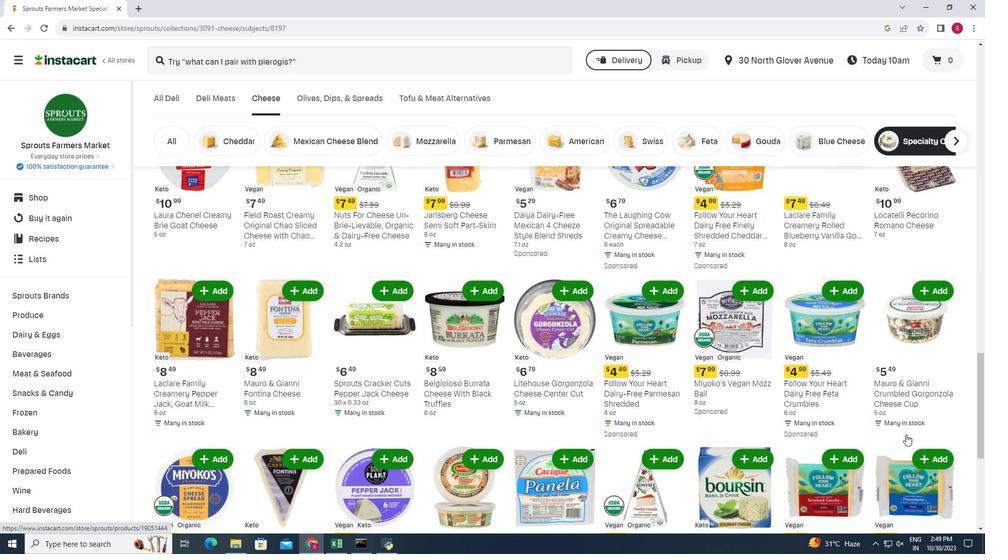 
Action: Mouse scrolled (904, 431) with delta (0, 0)
Screenshot: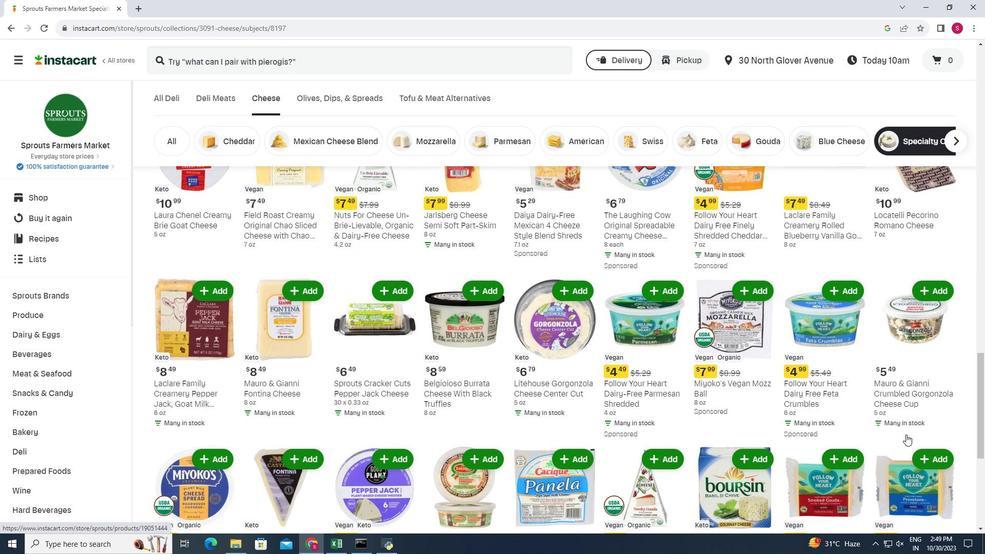 
Action: Mouse scrolled (904, 431) with delta (0, 0)
Screenshot: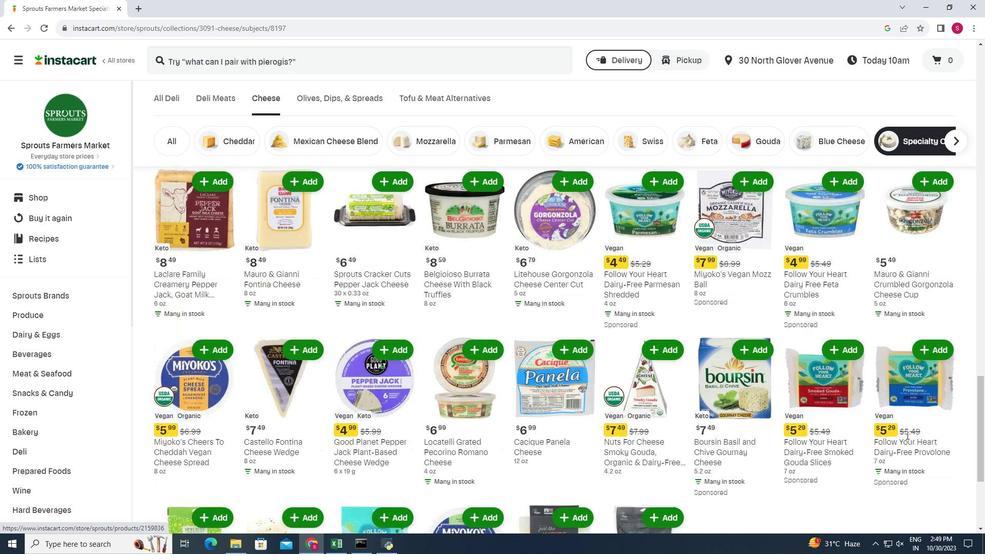 
Action: Mouse moved to (167, 335)
Screenshot: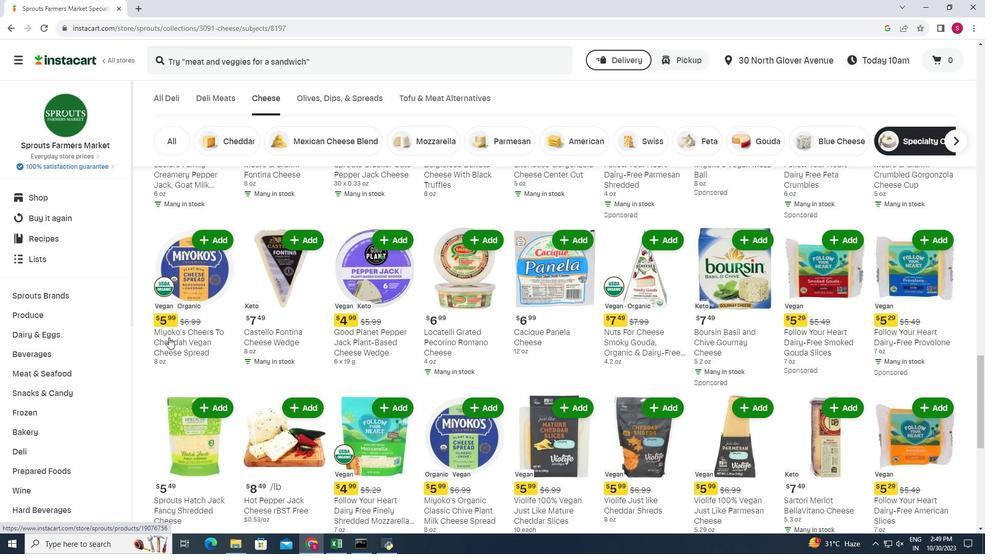 
Action: Mouse scrolled (167, 334) with delta (0, 0)
Screenshot: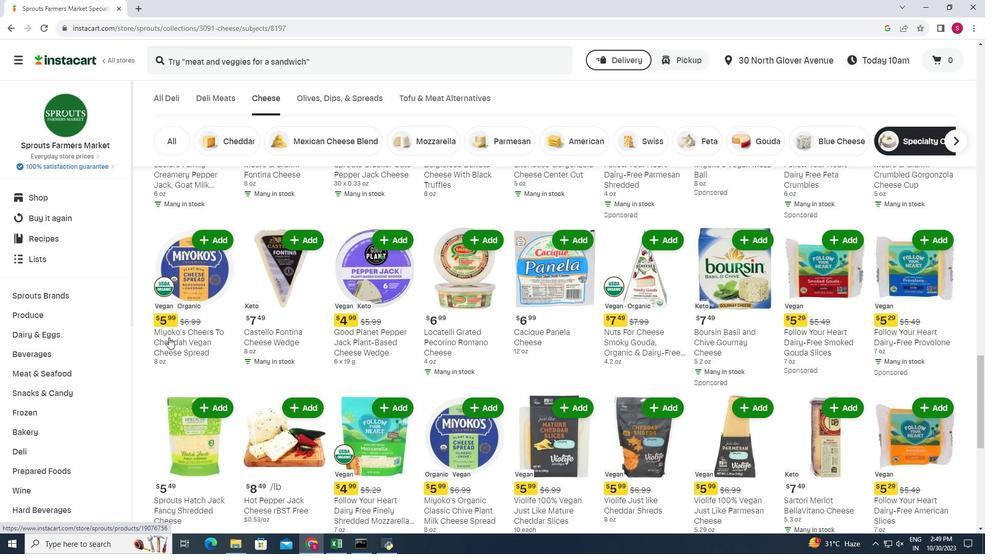 
Action: Mouse moved to (166, 335)
Screenshot: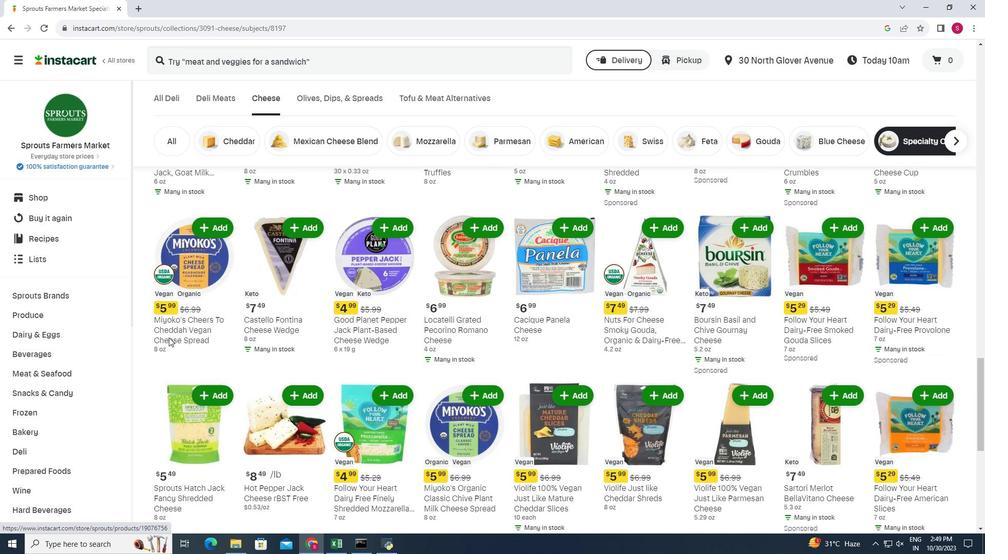 
Action: Mouse scrolled (166, 334) with delta (0, 0)
Screenshot: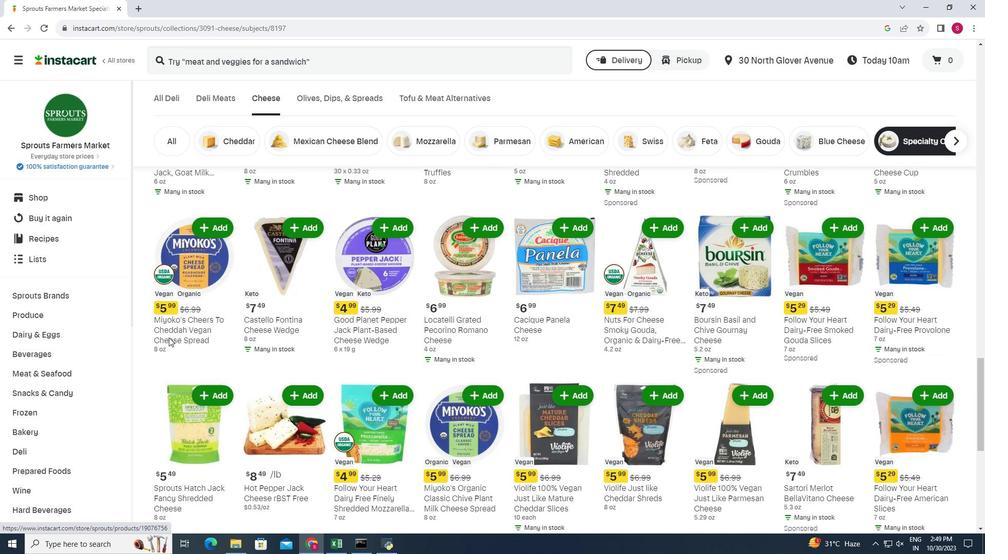 
Action: Mouse scrolled (166, 334) with delta (0, 0)
Screenshot: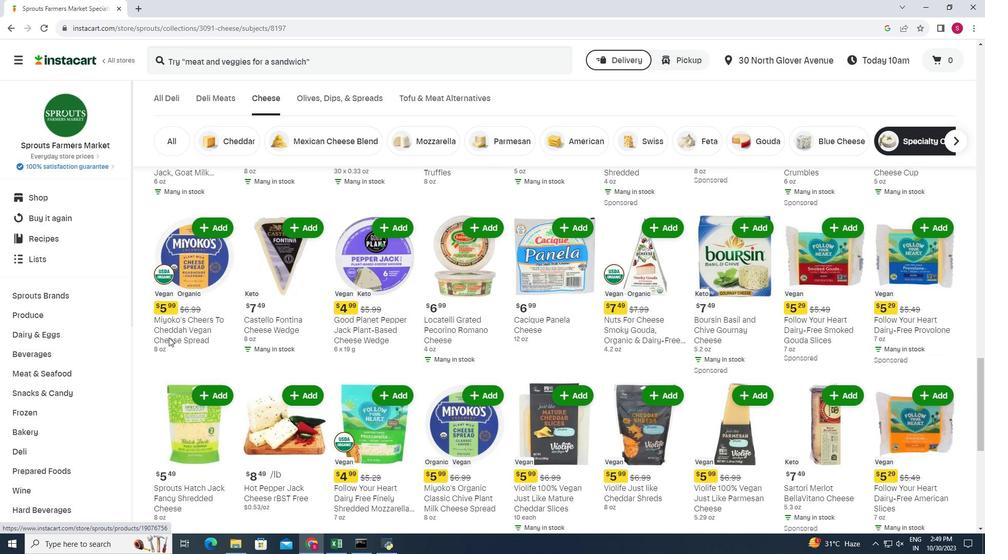 
Action: Mouse moved to (902, 350)
Screenshot: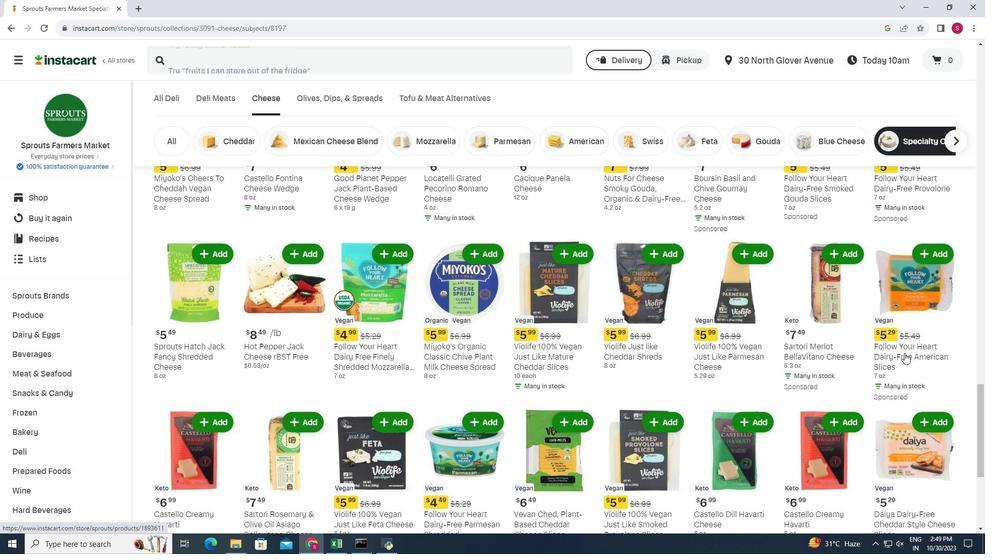 
Action: Mouse scrolled (902, 350) with delta (0, 0)
Screenshot: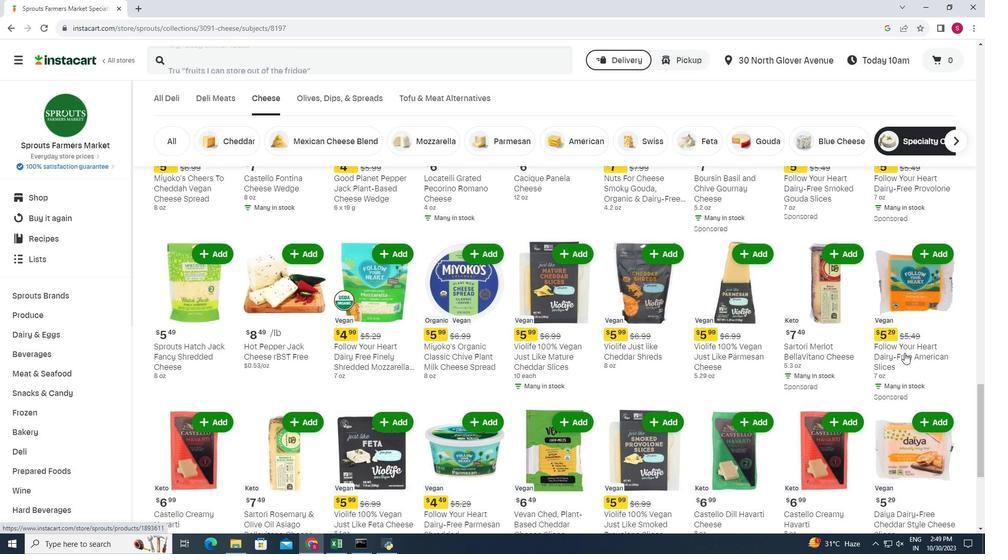 
Action: Mouse scrolled (902, 350) with delta (0, 0)
Screenshot: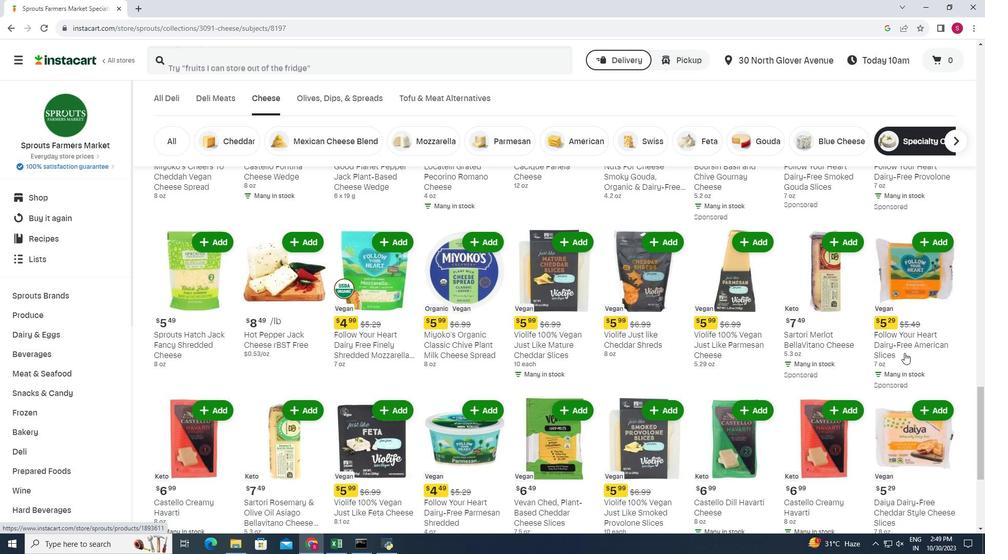 
Action: Mouse moved to (879, 370)
Screenshot: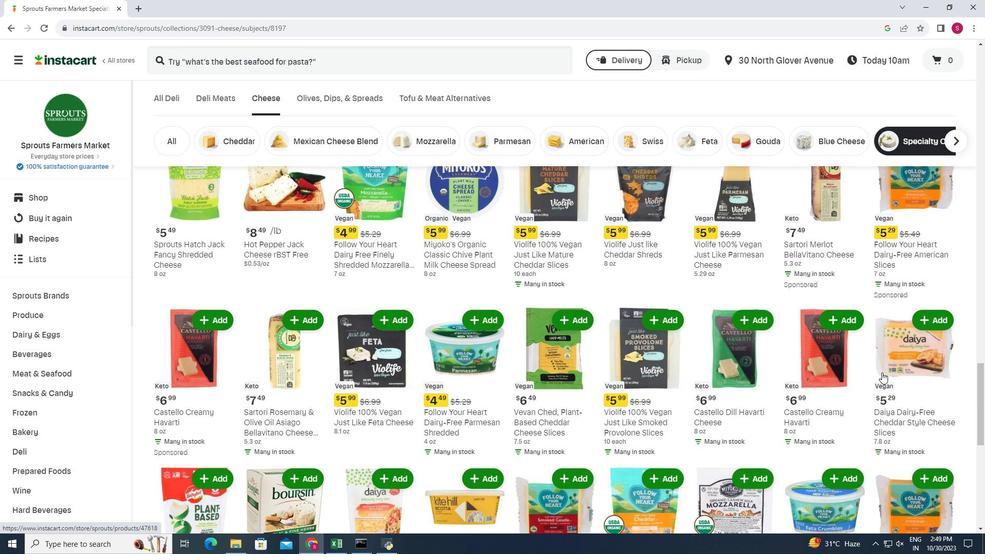 
Action: Mouse scrolled (879, 369) with delta (0, 0)
Screenshot: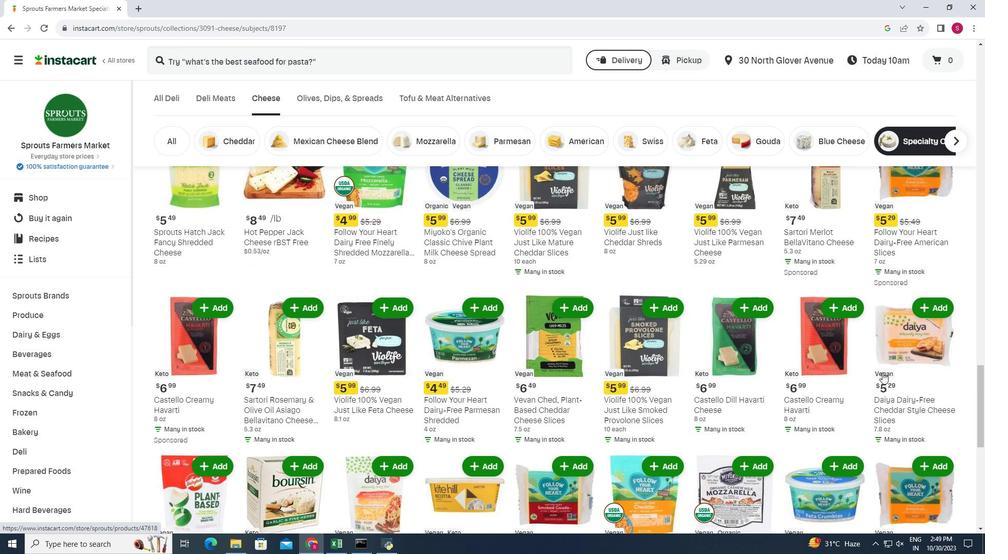 
Action: Mouse scrolled (879, 369) with delta (0, 0)
Screenshot: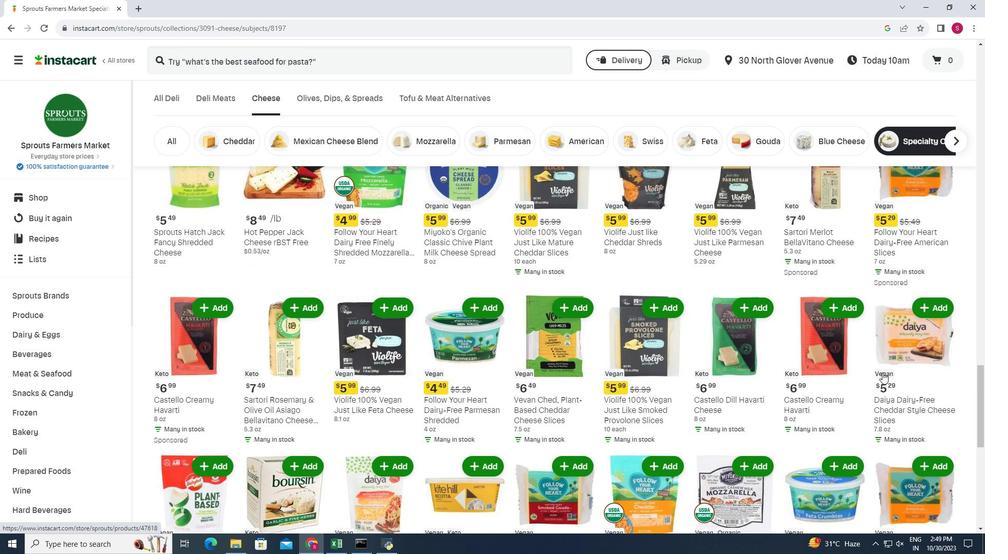 
Action: Mouse moved to (880, 370)
Screenshot: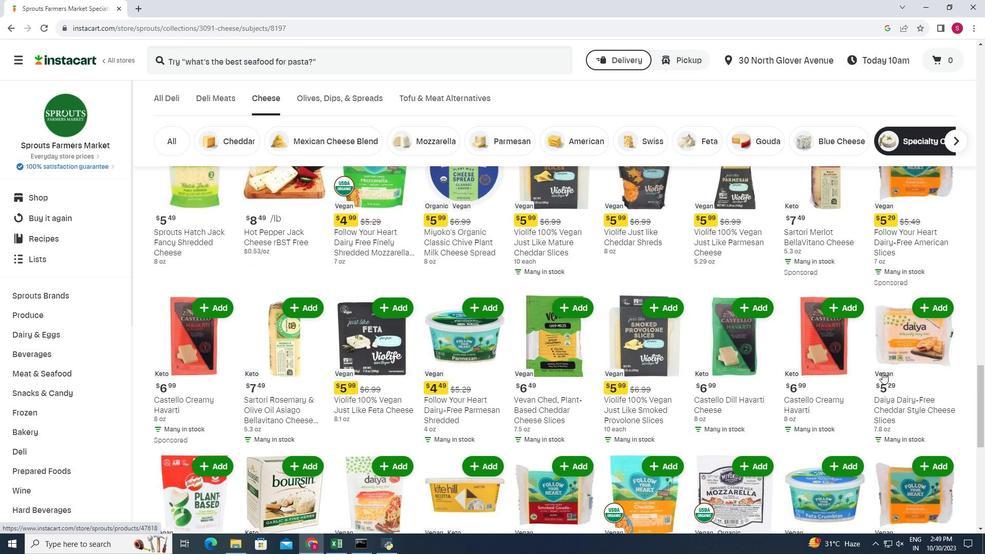 
Action: Mouse scrolled (880, 369) with delta (0, 0)
Screenshot: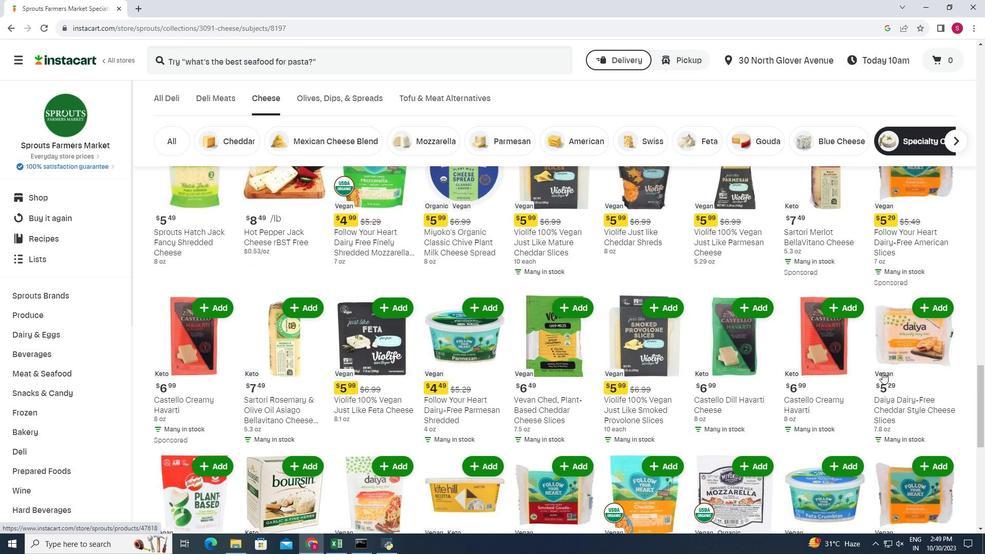 
Action: Mouse moved to (392, 280)
Screenshot: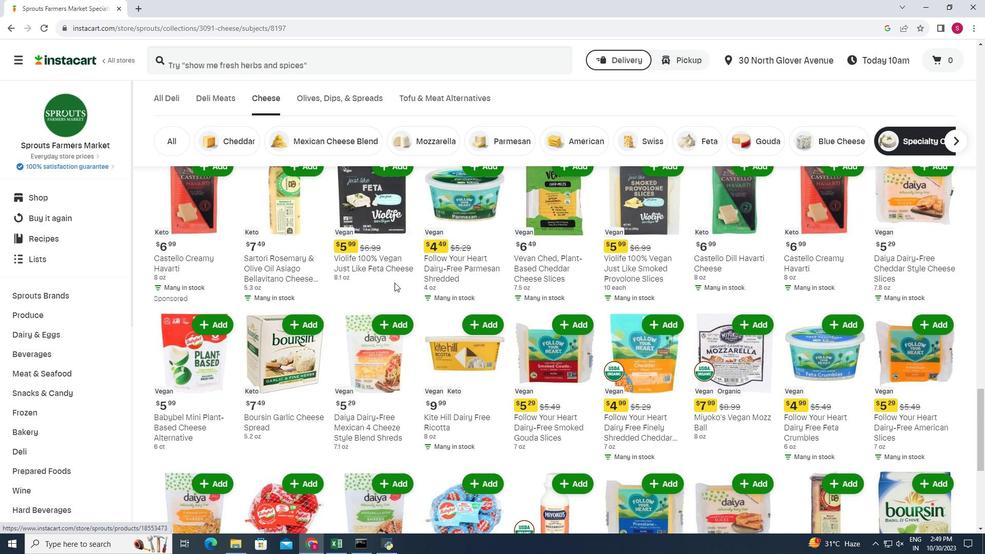 
Action: Mouse scrolled (392, 280) with delta (0, 0)
Screenshot: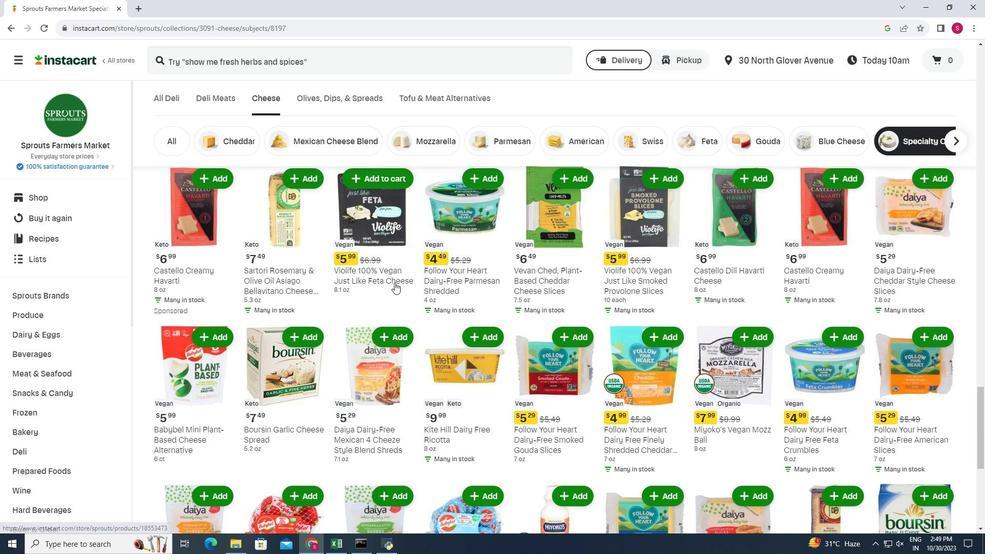 
Action: Mouse moved to (540, 277)
Screenshot: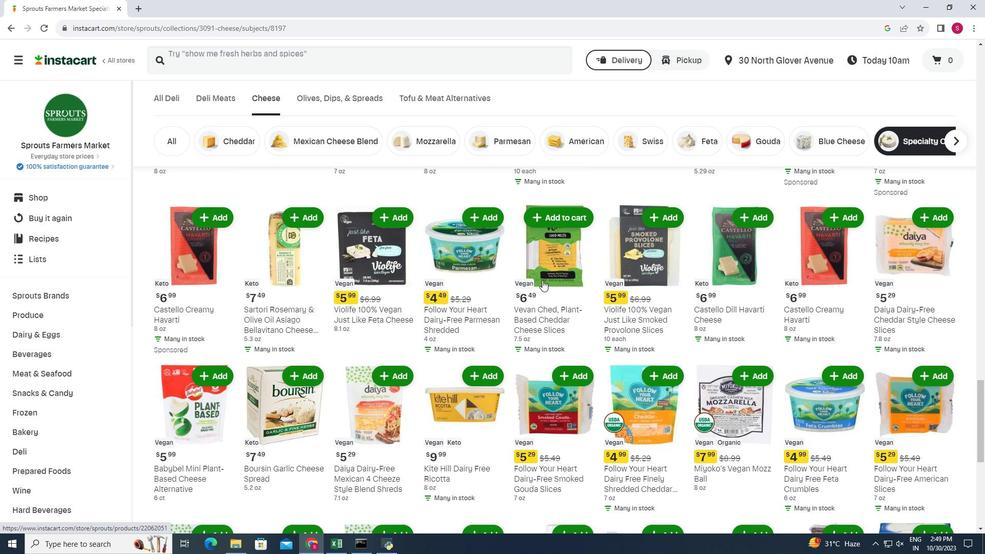 
Action: Mouse scrolled (540, 278) with delta (0, 0)
Screenshot: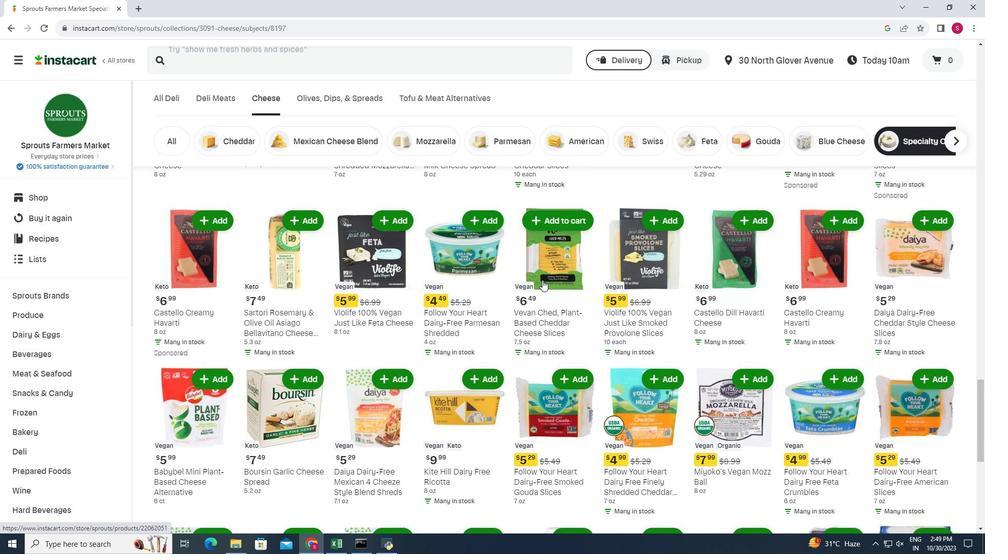 
Action: Mouse moved to (546, 266)
Screenshot: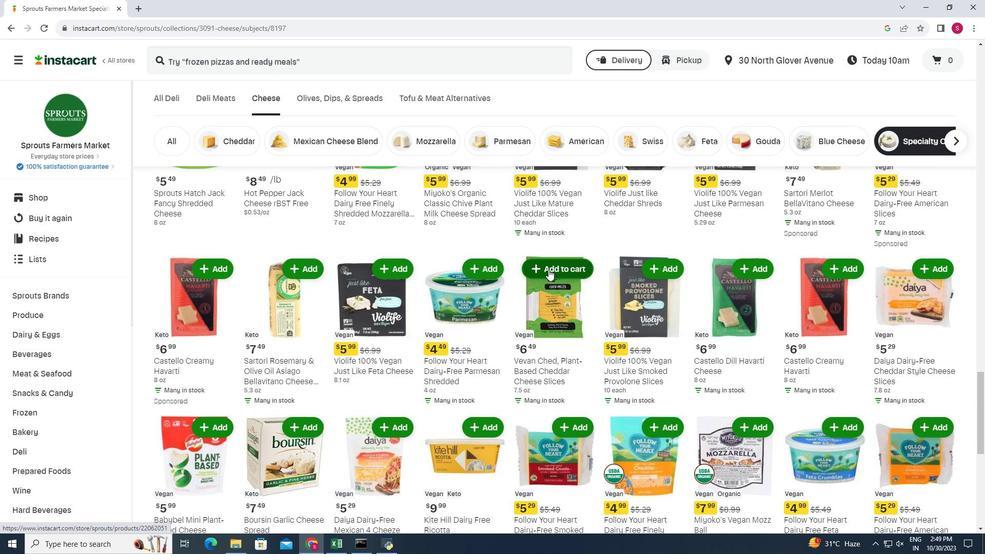 
Action: Mouse pressed left at (546, 266)
Screenshot: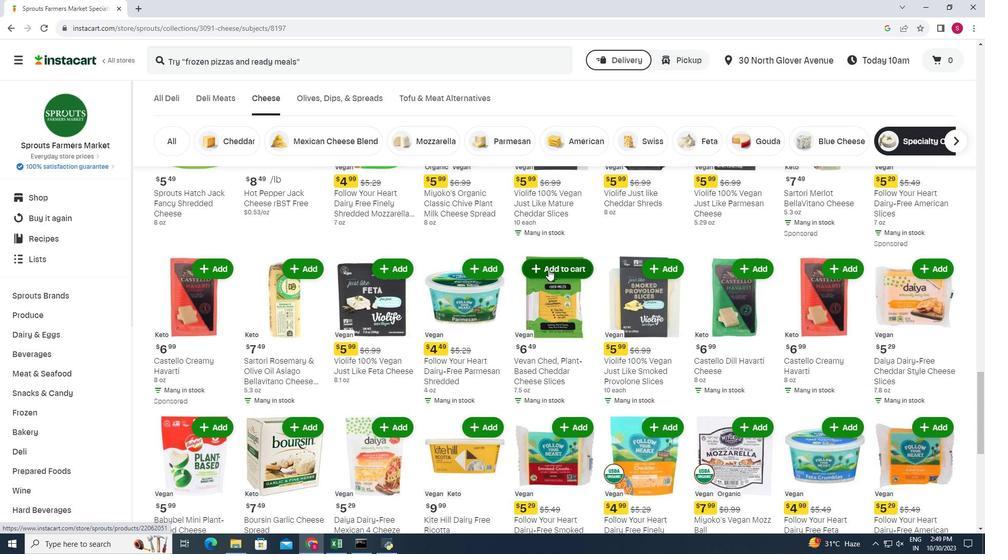 
Action: Mouse moved to (588, 236)
Screenshot: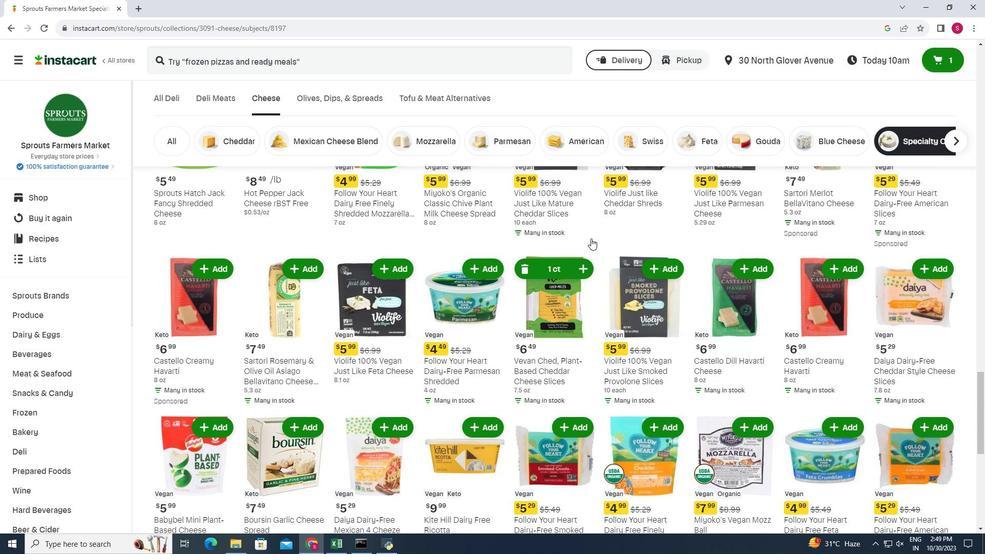 
